 Task: Add an event with the title Lunch and Learn: Effective Email Communication Strategies, date '2024/04/25', time 8:00 AM to 10:00 AMand add a description: A coffee meeting with a client is an informal and relaxed setting where business professionals come together to discuss matters related to their professional relationship. It provides an opportunity to connect on a more personal level, build rapport, and strengthen the business partnership.Select event color  Graphite . Add location for the event as: 456 Seine River, Paris, France, logged in from the account softage.3@softage.netand send the event invitation to softage.4@softage.net and softage.2@softage.net. Set a reminder for the event Every weekday(Monday to Friday)
Action: Mouse moved to (44, 90)
Screenshot: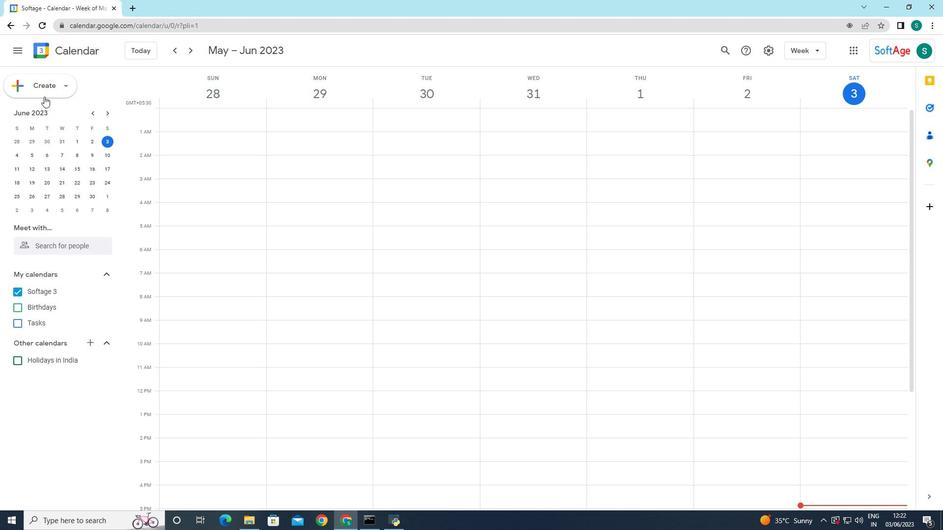 
Action: Mouse pressed left at (44, 90)
Screenshot: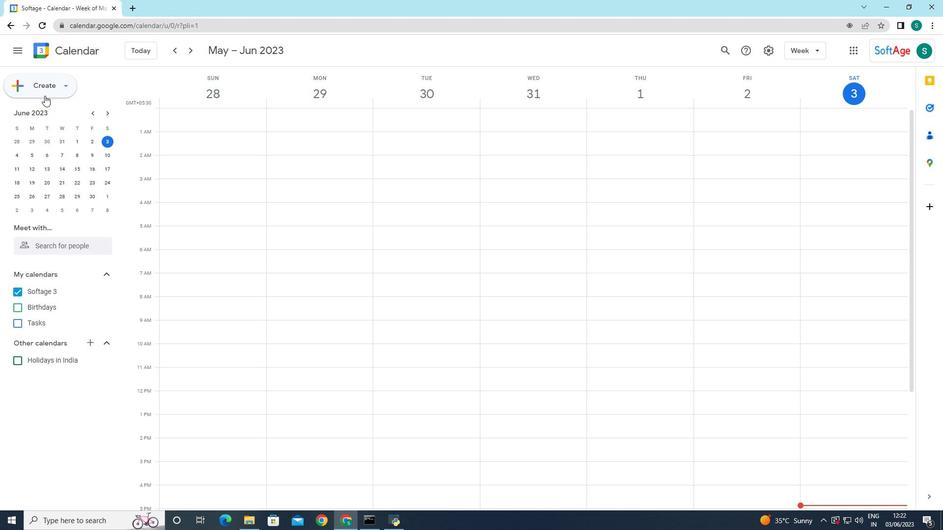 
Action: Mouse moved to (40, 113)
Screenshot: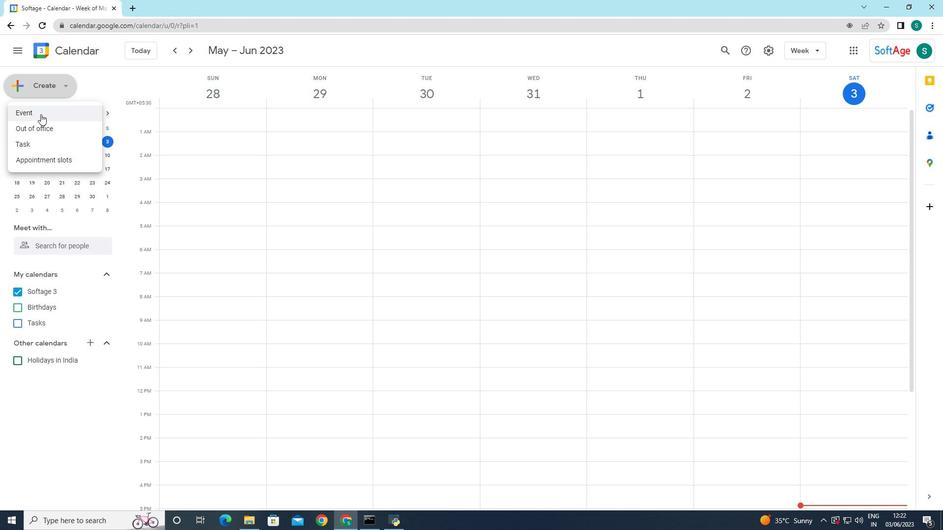 
Action: Mouse pressed left at (40, 113)
Screenshot: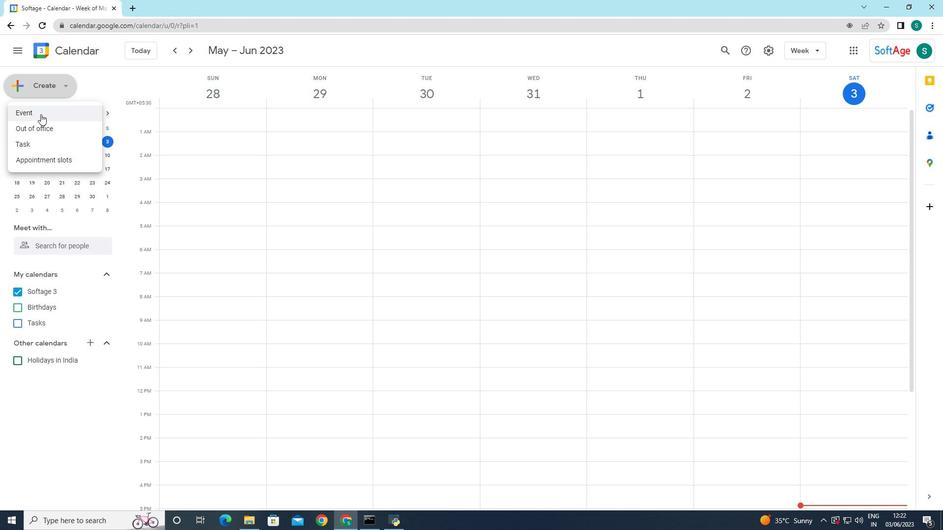 
Action: Mouse moved to (724, 476)
Screenshot: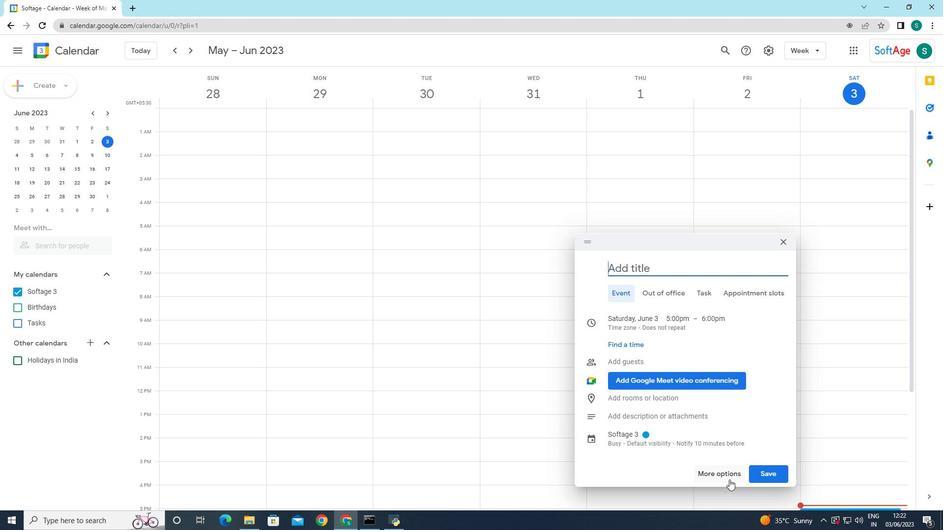 
Action: Mouse pressed left at (724, 476)
Screenshot: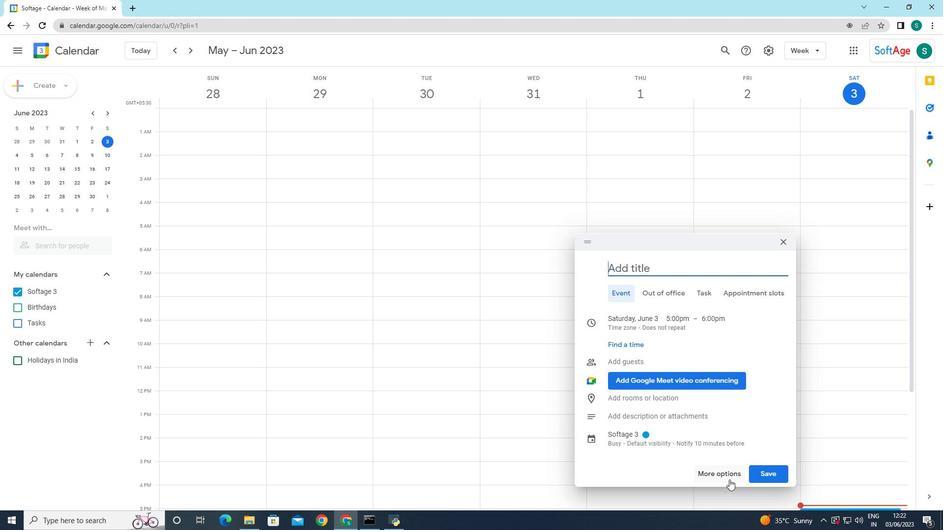 
Action: Mouse moved to (110, 48)
Screenshot: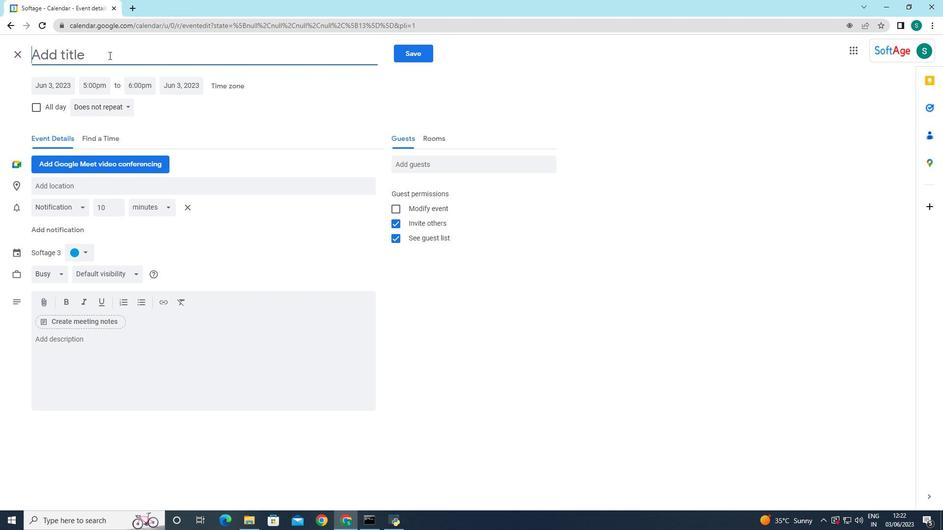 
Action: Mouse pressed left at (110, 48)
Screenshot: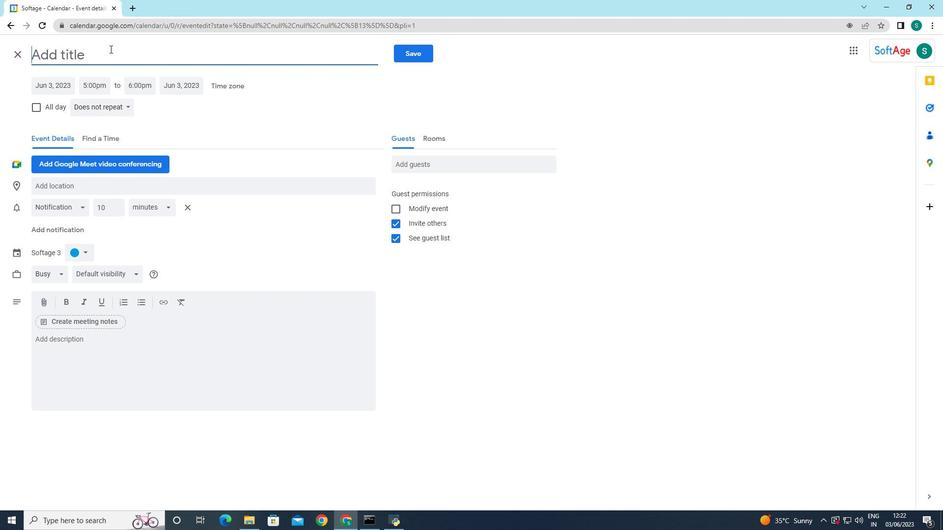 
Action: Key pressed <Key.caps_lock>L<Key.caps_lock>unch<Key.space>and<Key.space>le<Key.backspace><Key.backspace><Key.caps_lock>L<Key.caps_lock>earn<Key.shift_r>:<Key.space><Key.caps_lock>E<Key.caps_lock>ffective<Key.space><Key.caps_lock>E<Key.caps_lock>mail<Key.space><Key.caps_lock>C<Key.caps_lock>ommunication<Key.space>s<Key.backspace><Key.caps_lock>S<Key.caps_lock>trategies
Screenshot: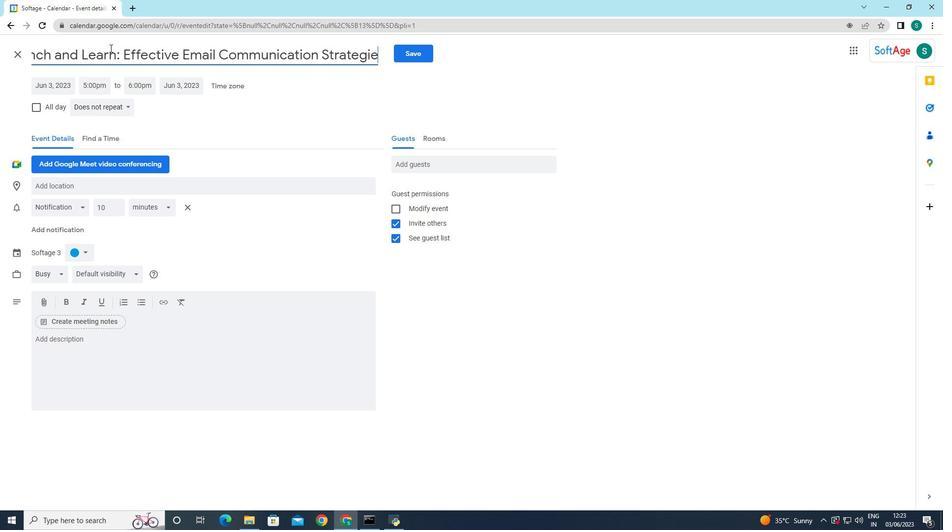 
Action: Mouse moved to (280, 115)
Screenshot: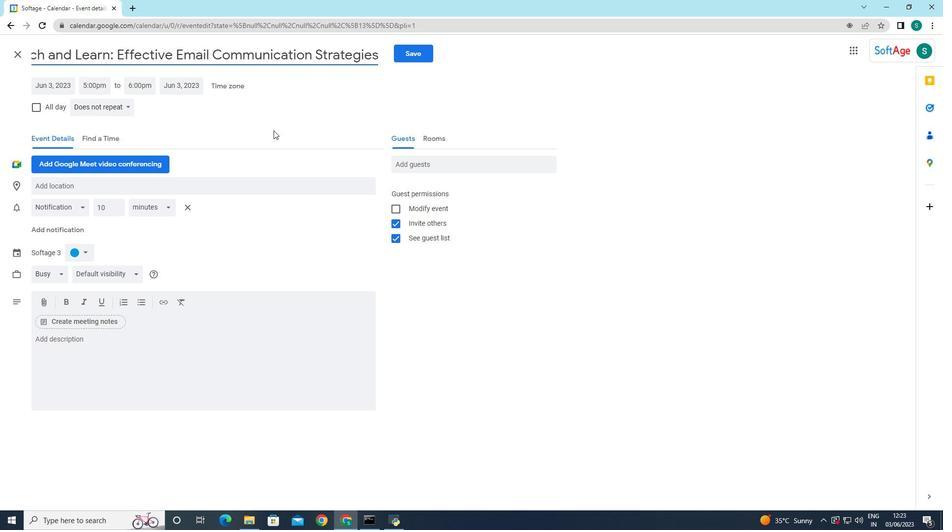 
Action: Mouse pressed left at (280, 115)
Screenshot: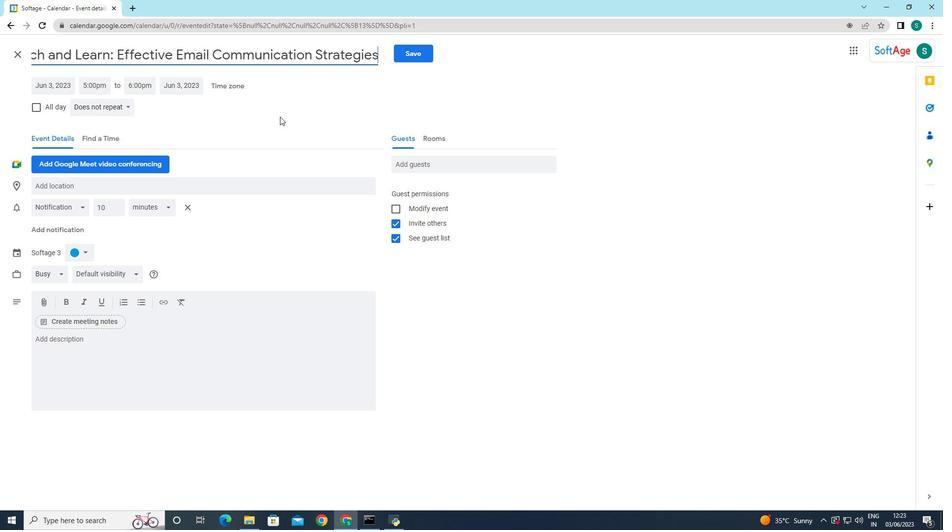
Action: Mouse moved to (48, 86)
Screenshot: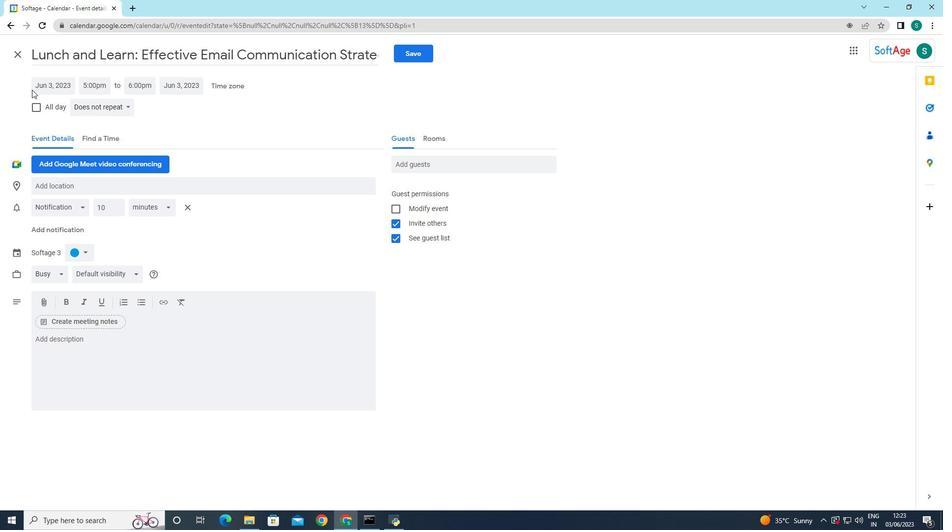 
Action: Mouse pressed left at (48, 86)
Screenshot: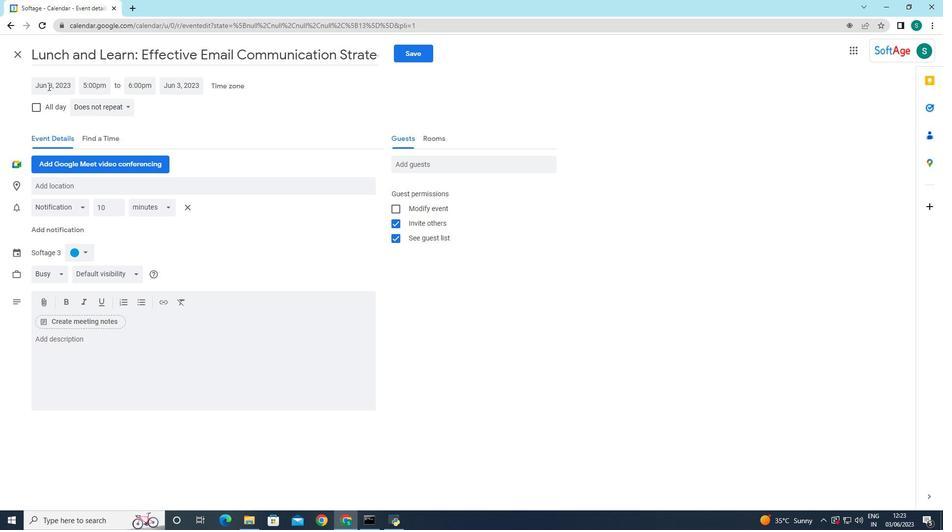 
Action: Mouse moved to (157, 106)
Screenshot: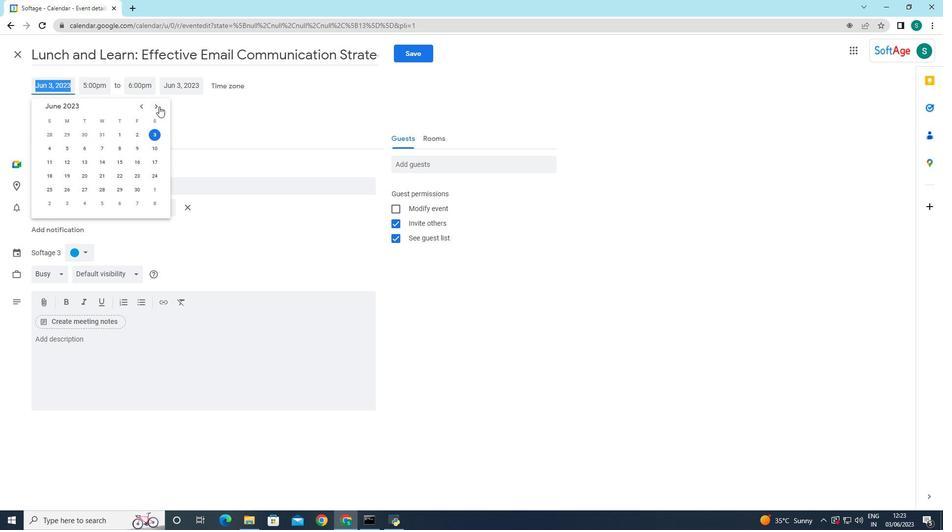 
Action: Mouse pressed left at (157, 106)
Screenshot: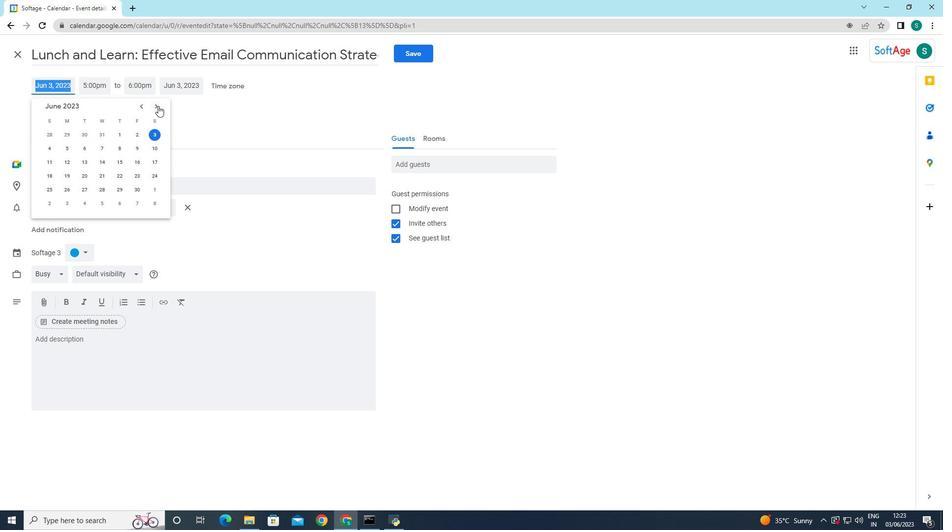 
Action: Mouse pressed left at (157, 106)
Screenshot: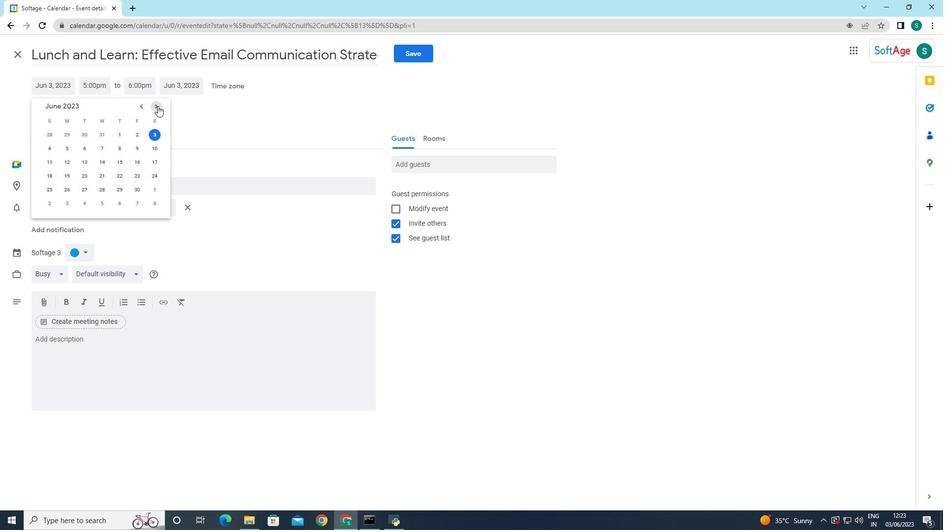 
Action: Mouse pressed left at (157, 106)
Screenshot: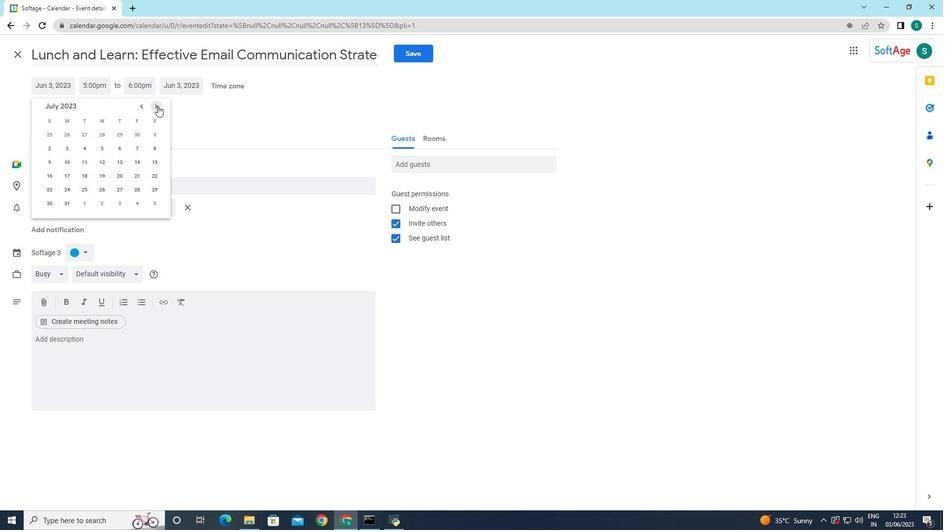 
Action: Mouse pressed left at (157, 106)
Screenshot: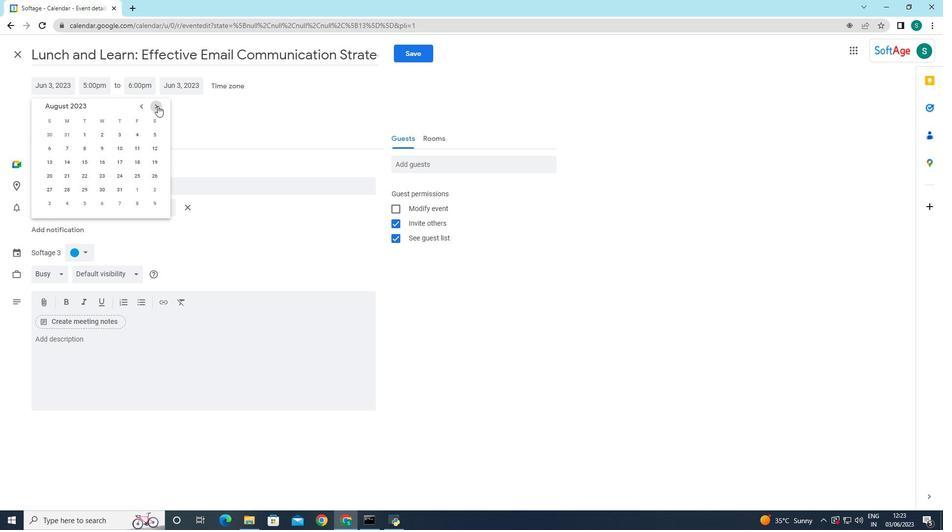 
Action: Mouse pressed left at (157, 106)
Screenshot: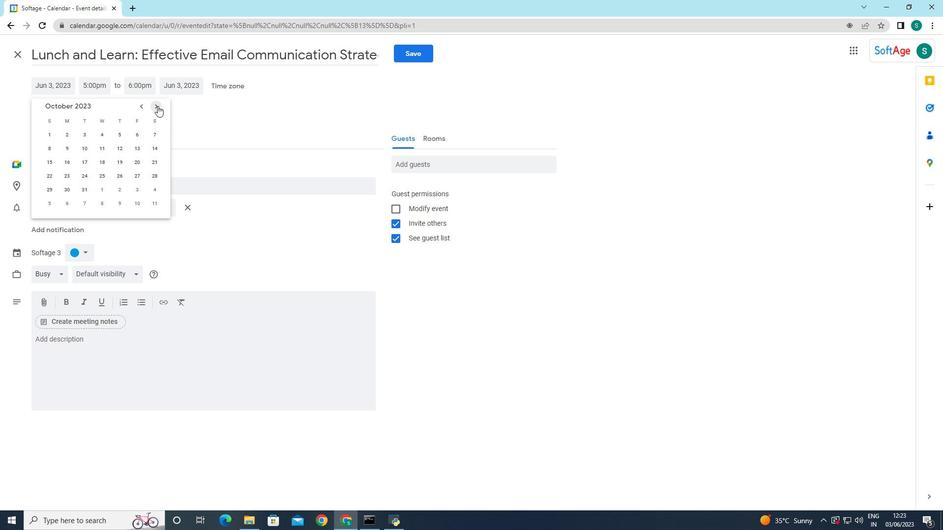 
Action: Mouse pressed left at (157, 106)
Screenshot: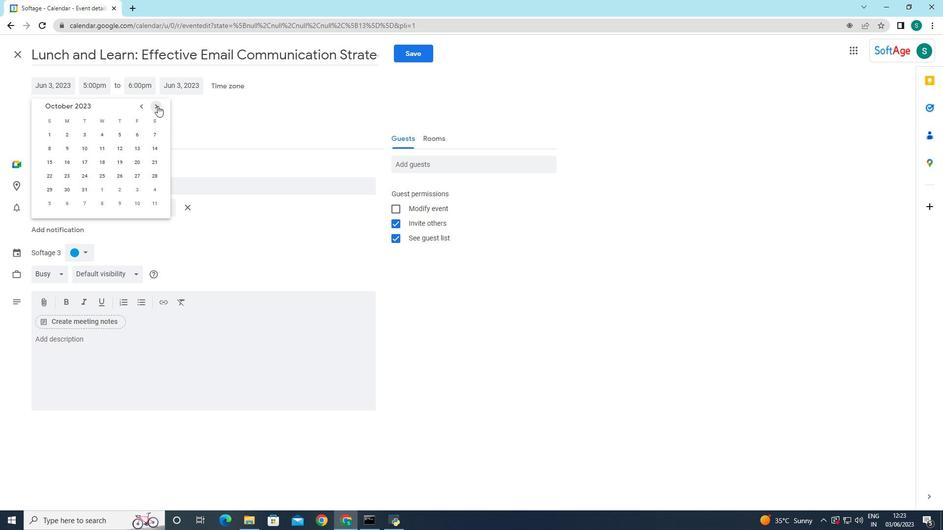 
Action: Mouse pressed left at (157, 106)
Screenshot: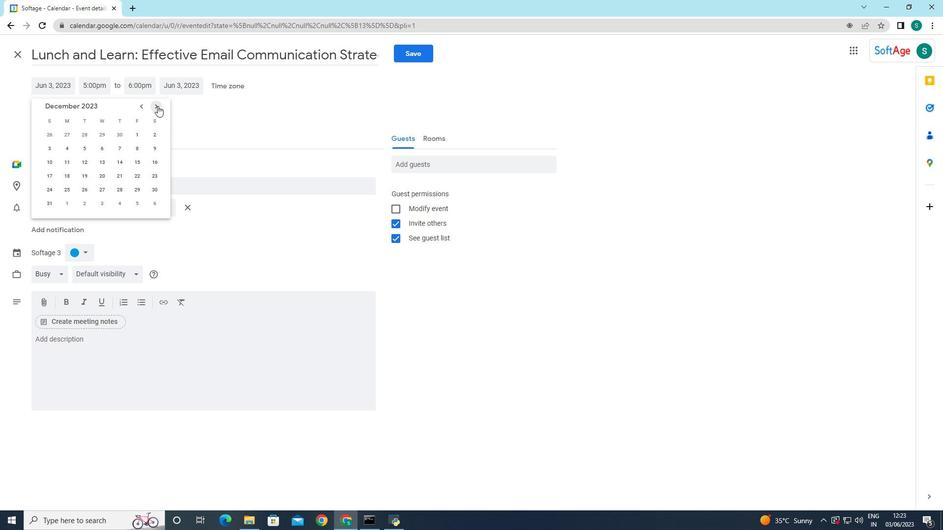 
Action: Mouse pressed left at (157, 106)
Screenshot: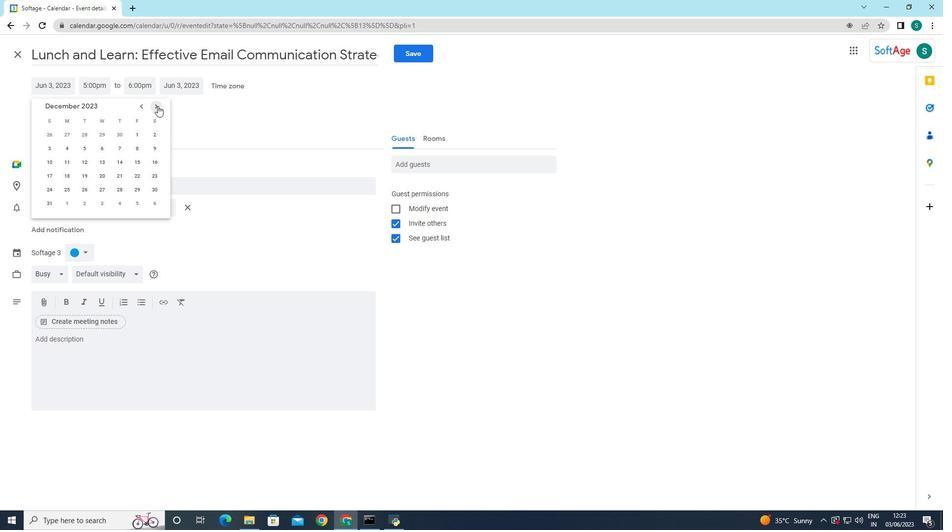 
Action: Mouse pressed left at (157, 106)
Screenshot: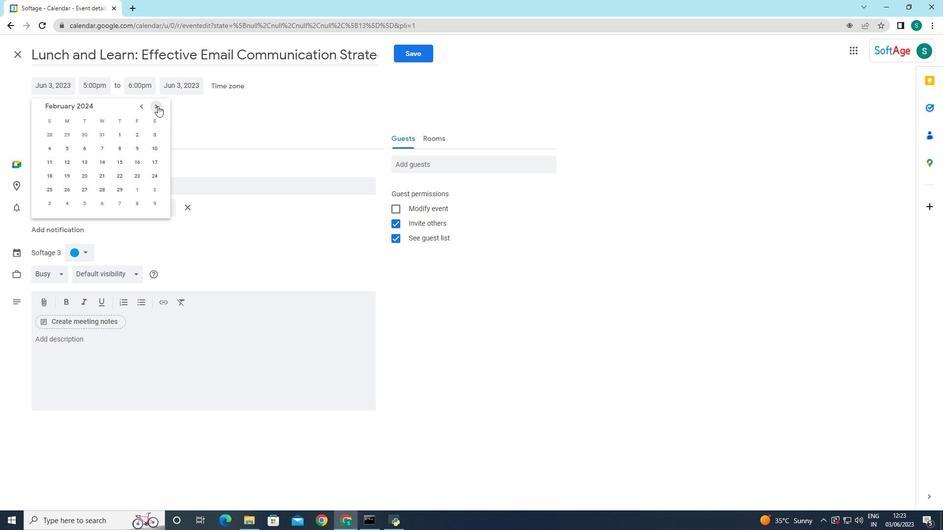 
Action: Mouse pressed left at (157, 106)
Screenshot: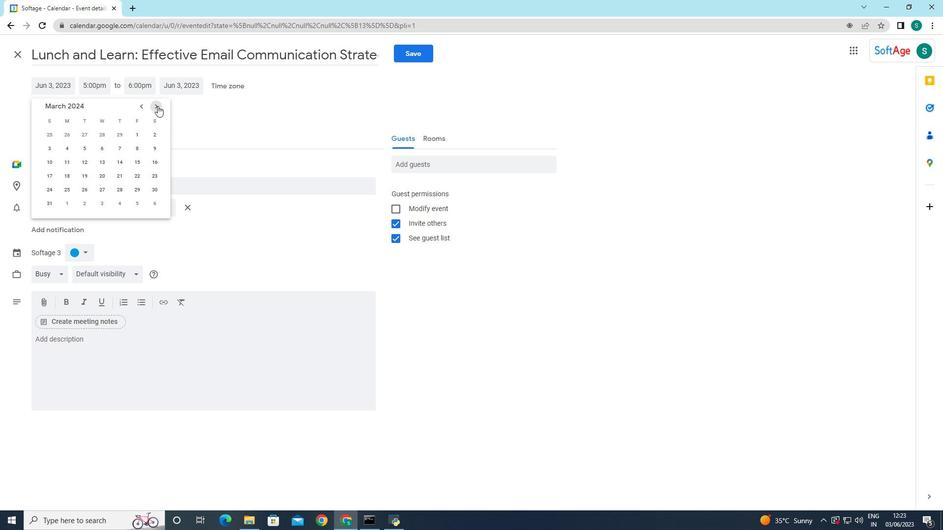 
Action: Mouse moved to (122, 175)
Screenshot: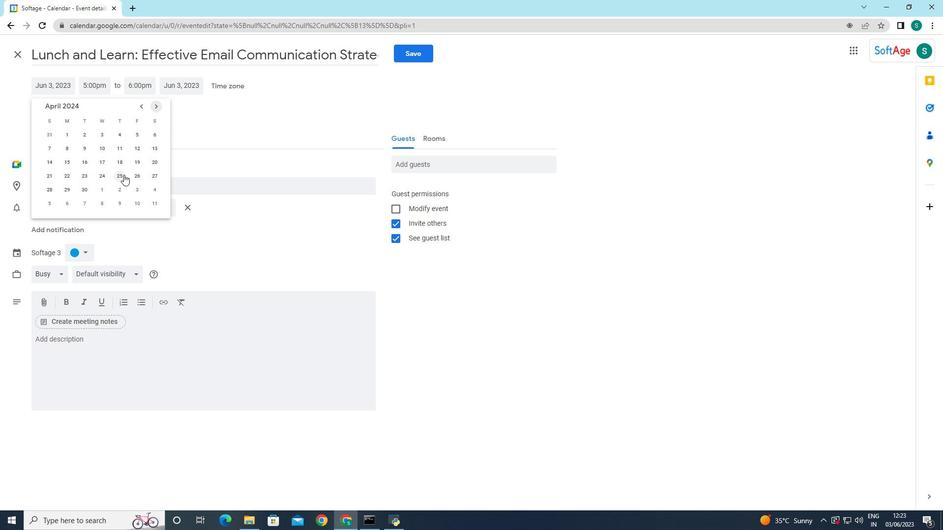 
Action: Mouse pressed left at (122, 175)
Screenshot: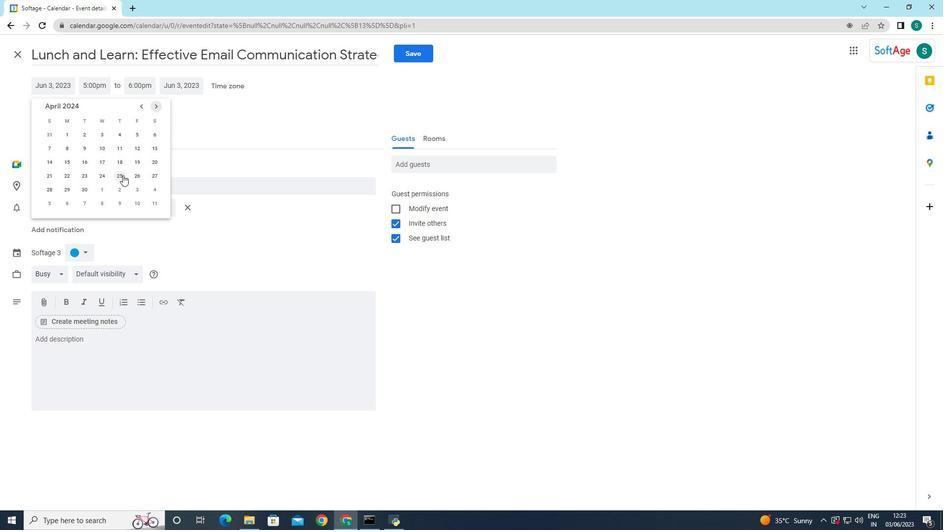 
Action: Mouse moved to (97, 84)
Screenshot: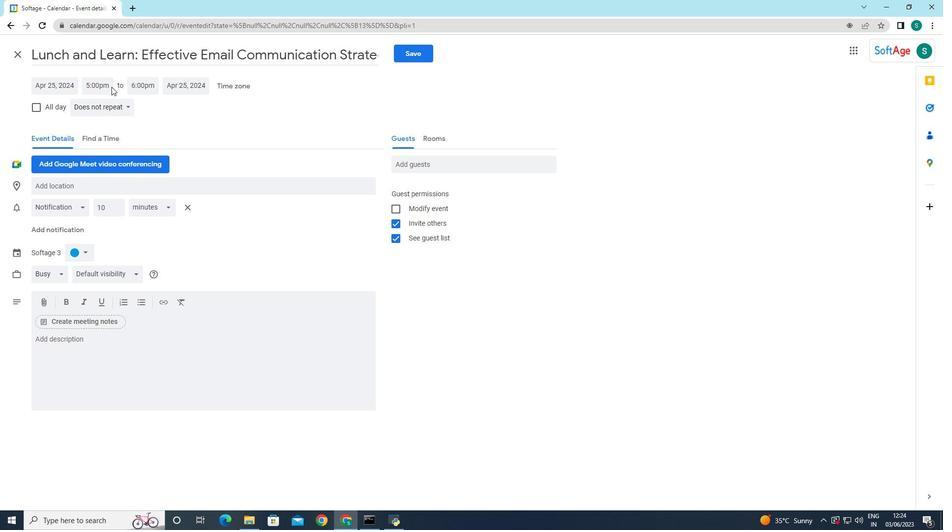 
Action: Mouse pressed left at (97, 84)
Screenshot: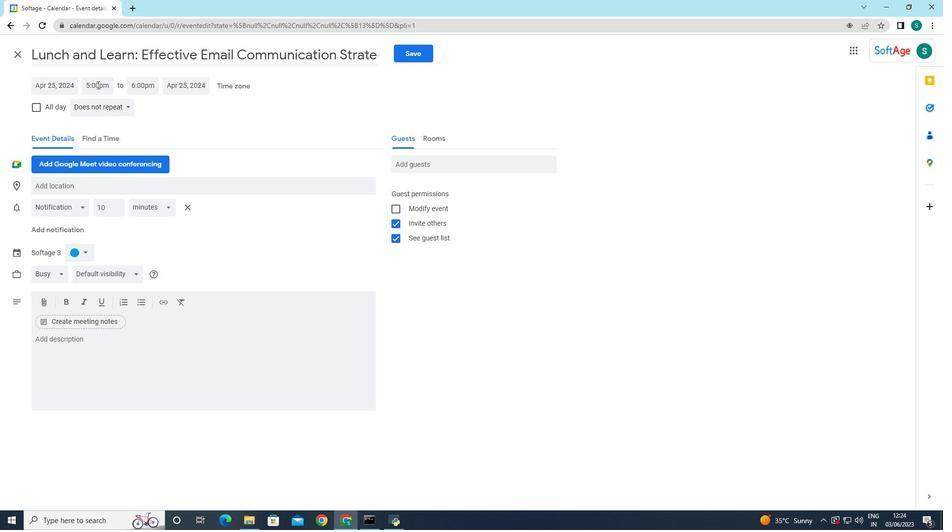 
Action: Mouse moved to (117, 139)
Screenshot: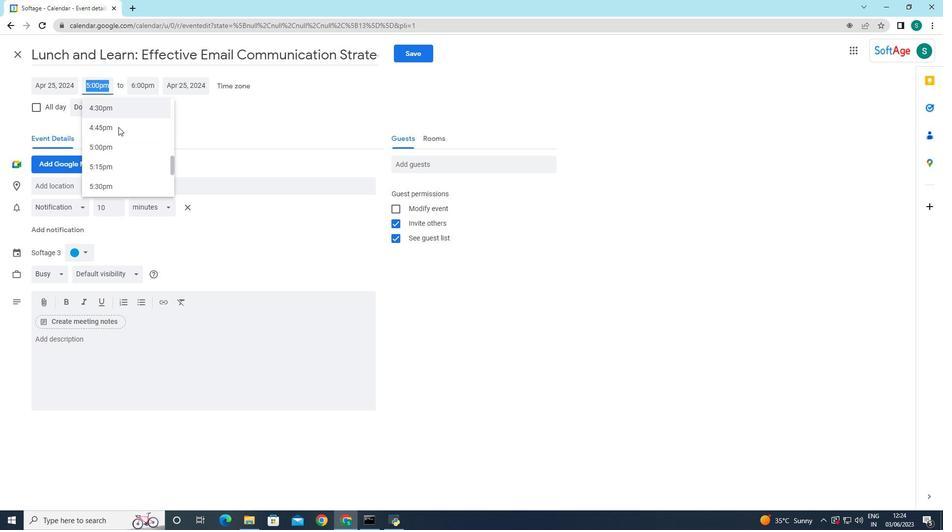 
Action: Mouse scrolled (117, 140) with delta (0, 0)
Screenshot: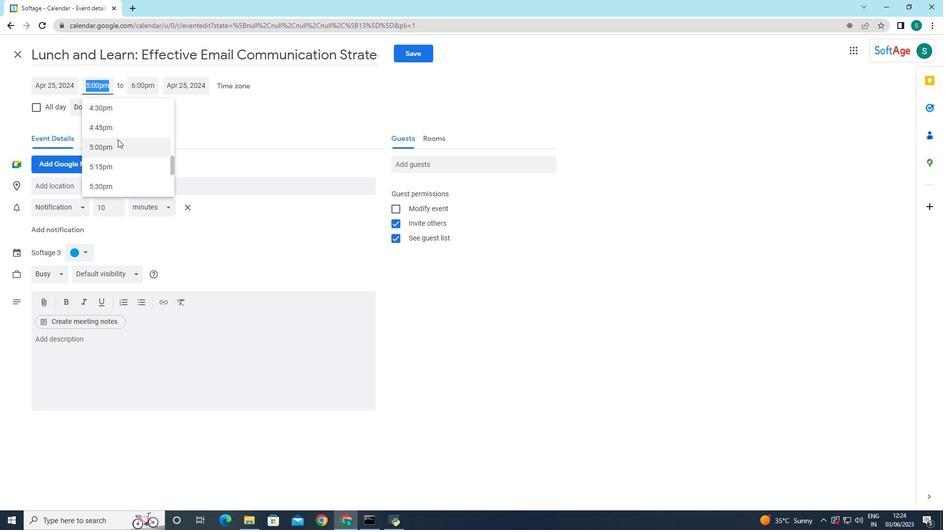
Action: Mouse scrolled (117, 140) with delta (0, 0)
Screenshot: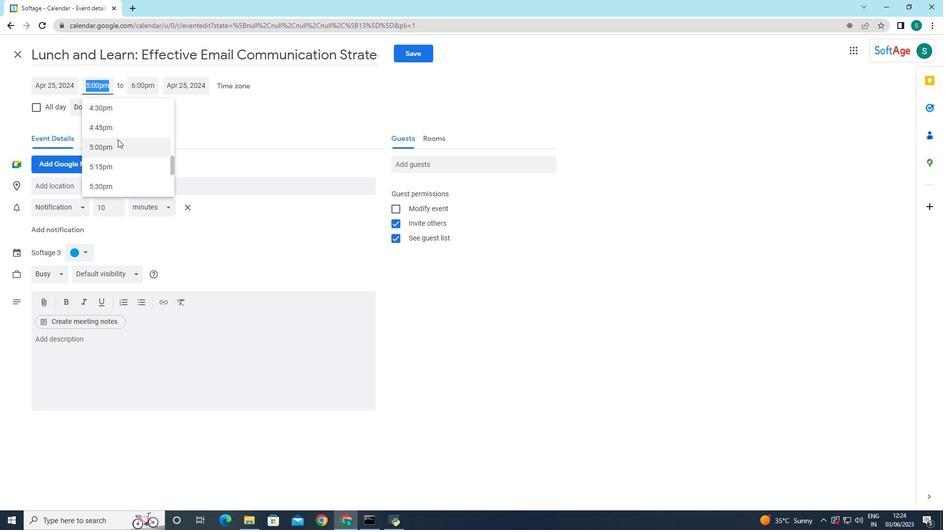 
Action: Mouse scrolled (117, 140) with delta (0, 0)
Screenshot: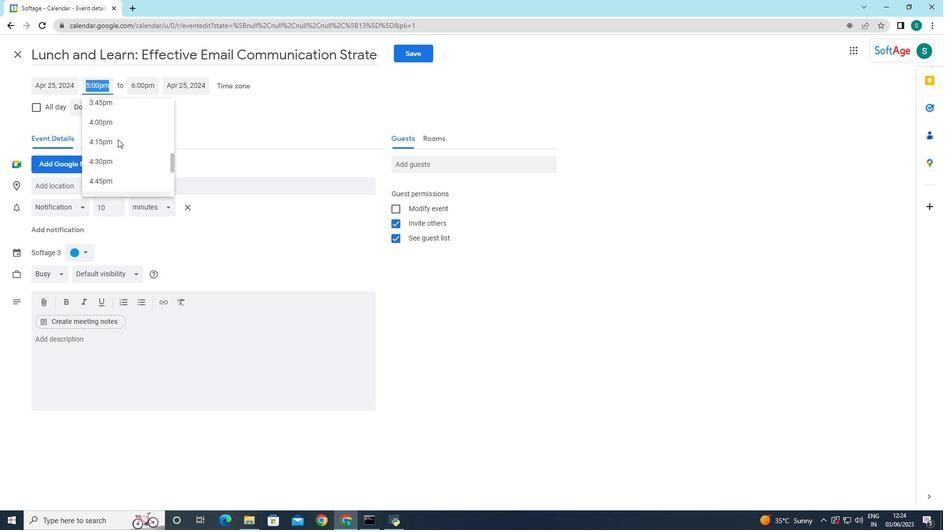 
Action: Mouse scrolled (117, 140) with delta (0, 0)
Screenshot: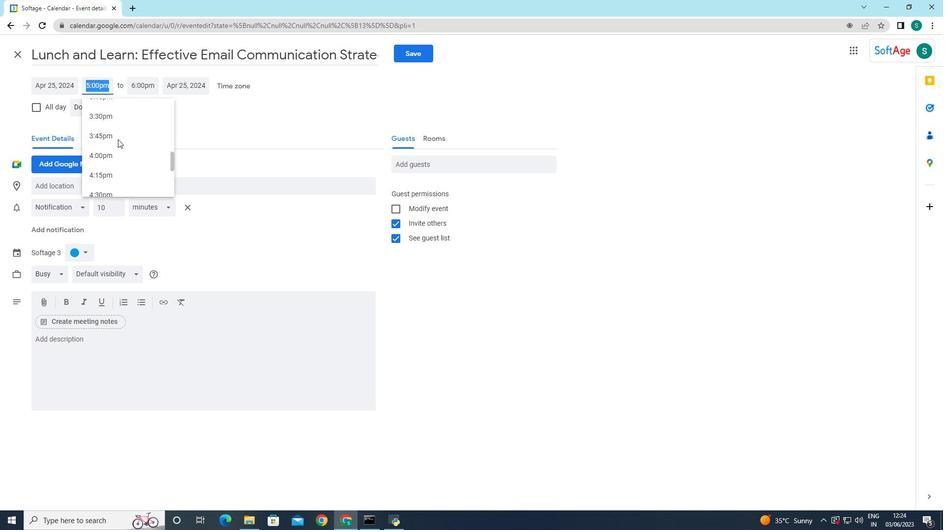 
Action: Mouse scrolled (117, 140) with delta (0, 0)
Screenshot: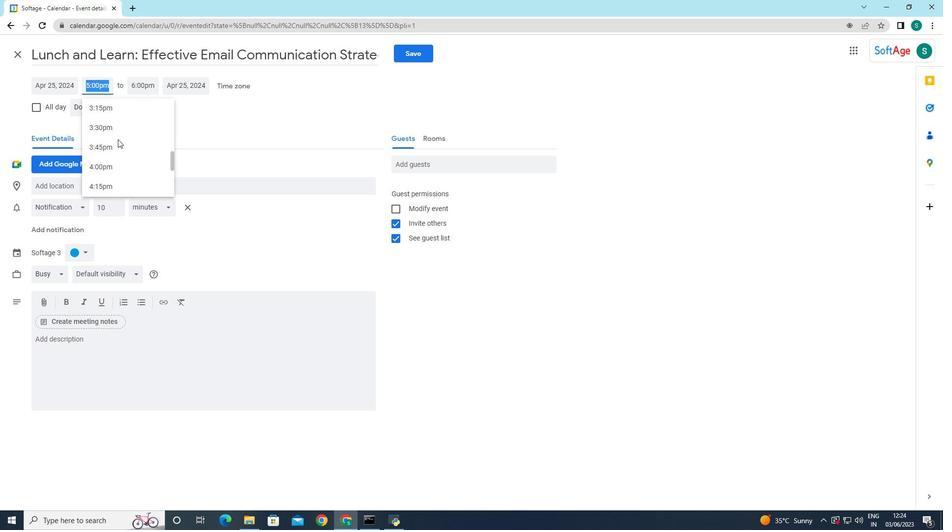 
Action: Mouse scrolled (117, 140) with delta (0, 0)
Screenshot: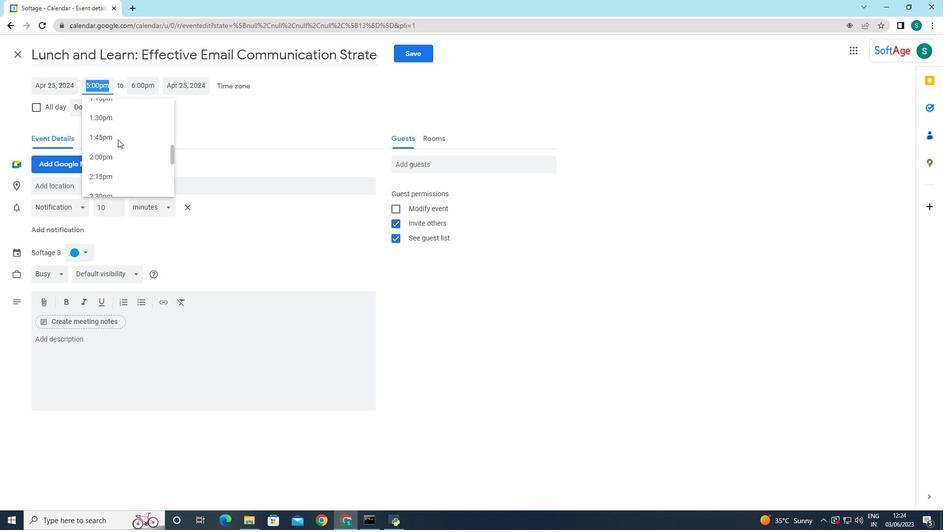 
Action: Mouse scrolled (117, 140) with delta (0, 0)
Screenshot: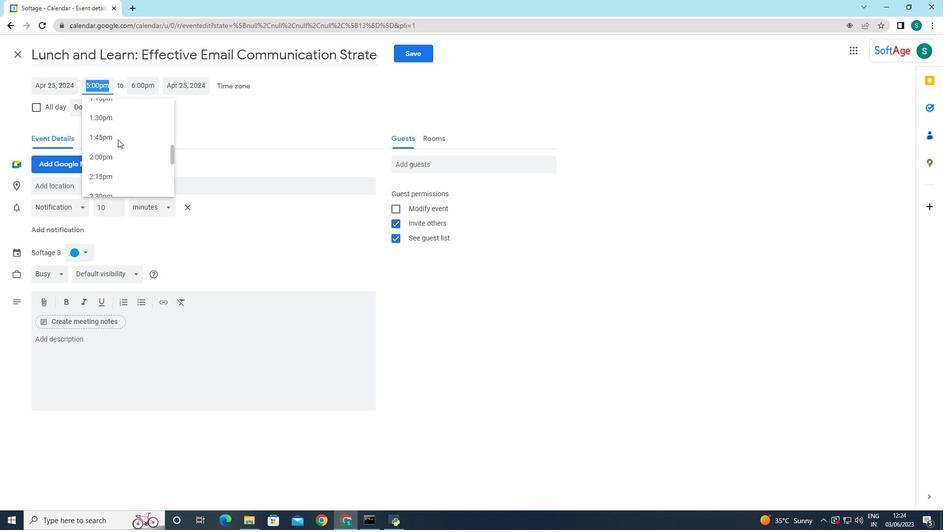 
Action: Mouse moved to (113, 145)
Screenshot: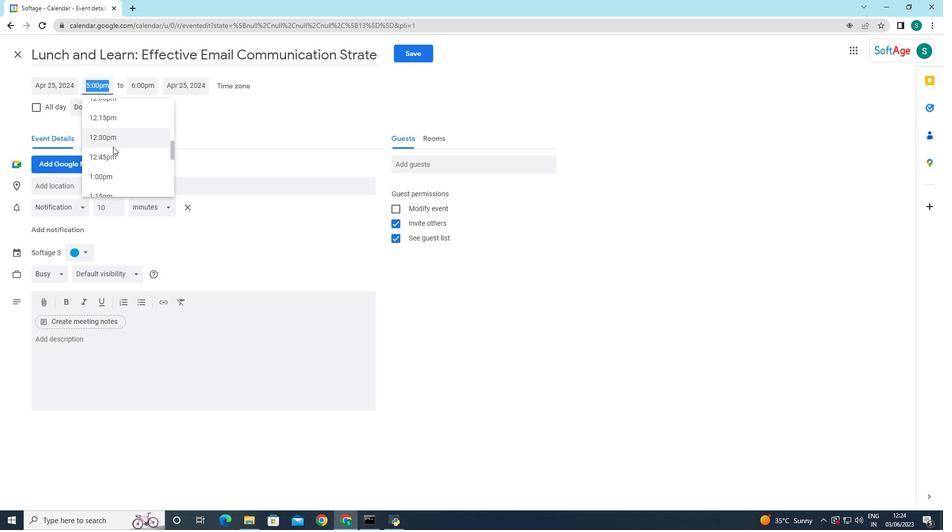 
Action: Mouse scrolled (113, 145) with delta (0, 0)
Screenshot: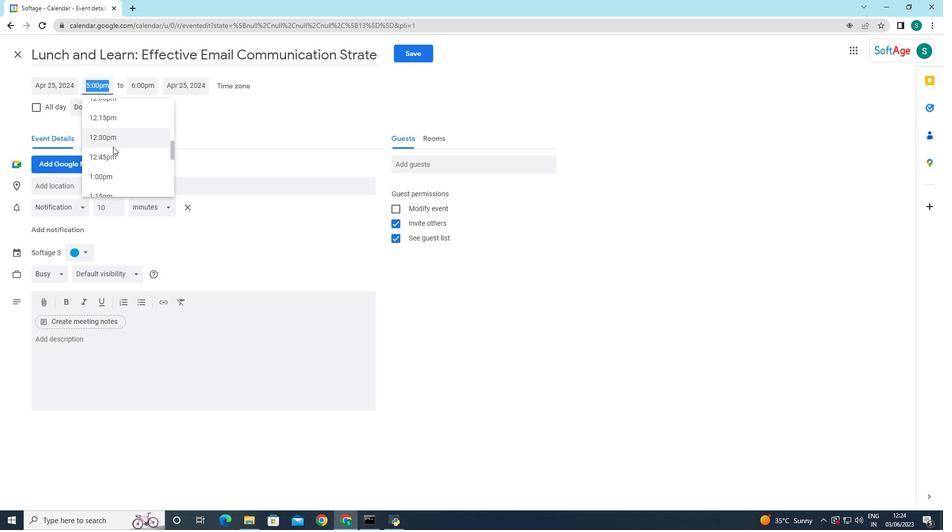 
Action: Mouse scrolled (113, 145) with delta (0, 0)
Screenshot: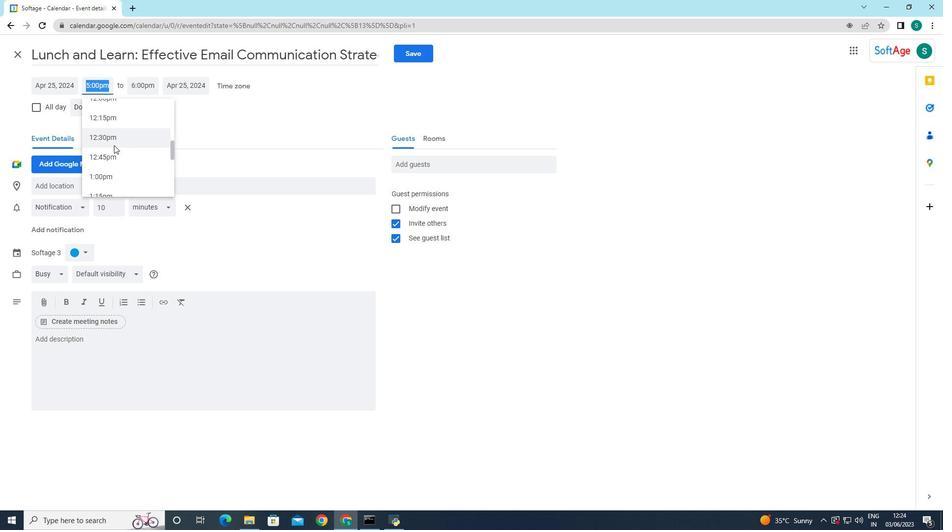 
Action: Mouse moved to (117, 153)
Screenshot: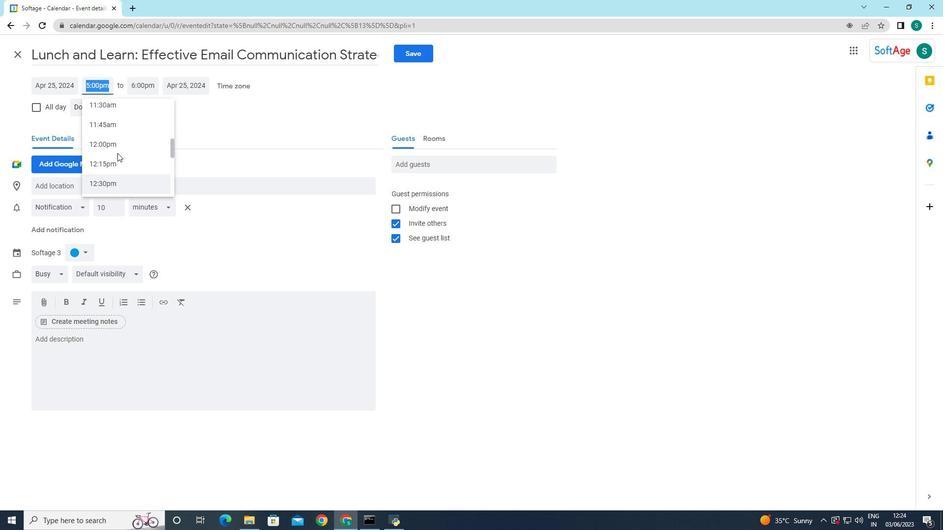 
Action: Mouse scrolled (117, 154) with delta (0, 0)
Screenshot: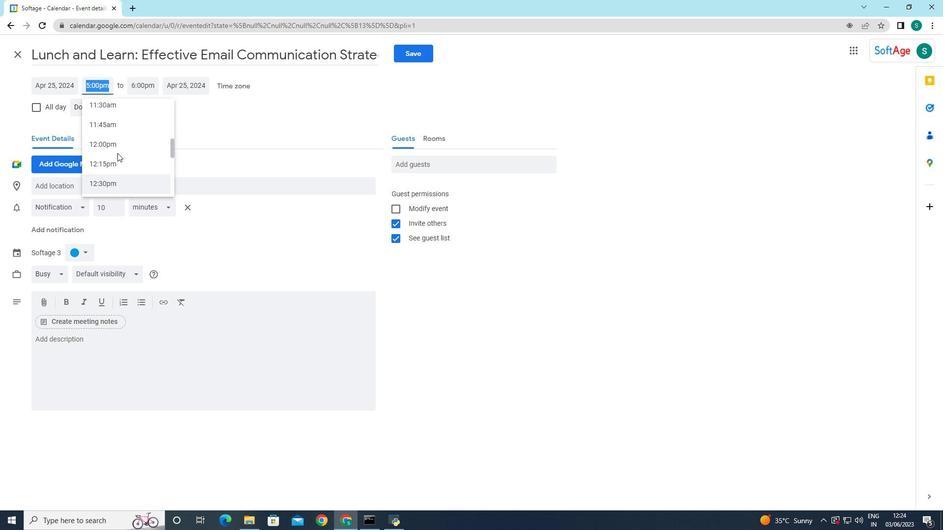 
Action: Mouse scrolled (117, 154) with delta (0, 0)
Screenshot: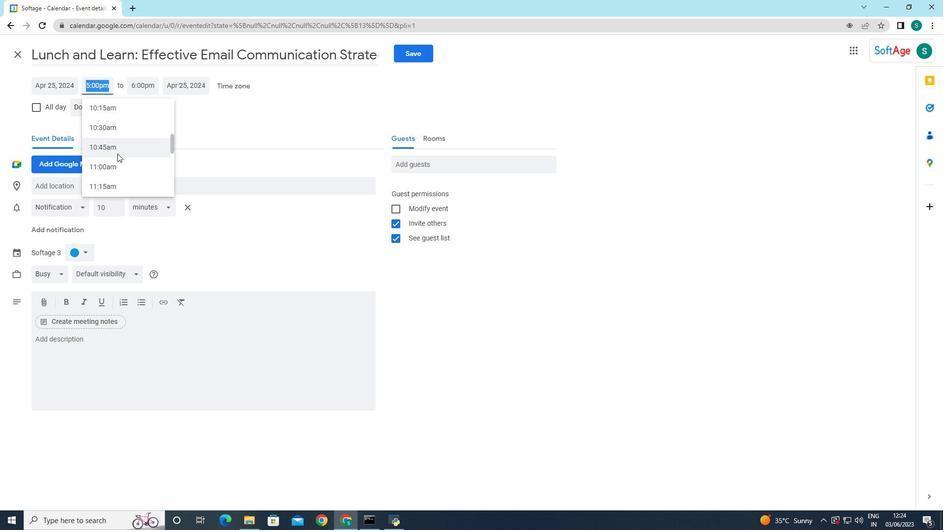 
Action: Mouse scrolled (117, 154) with delta (0, 0)
Screenshot: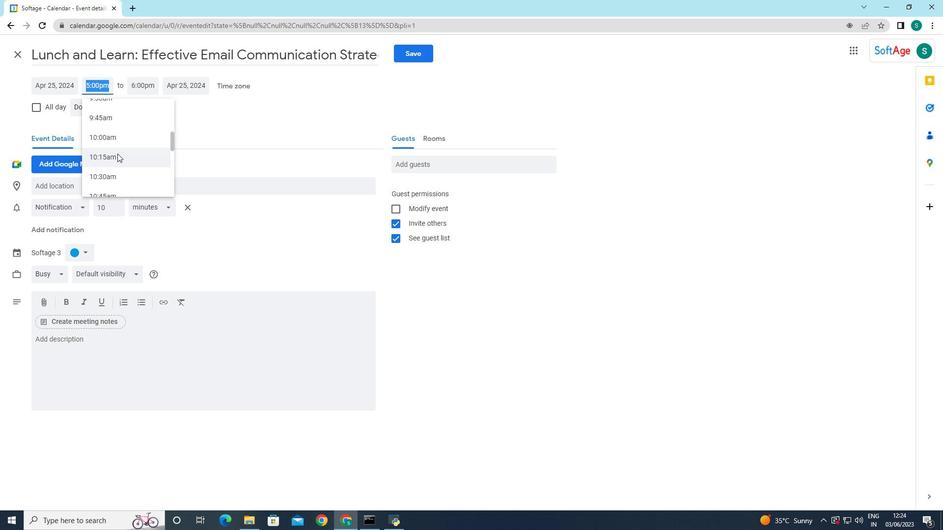 
Action: Mouse scrolled (117, 154) with delta (0, 0)
Screenshot: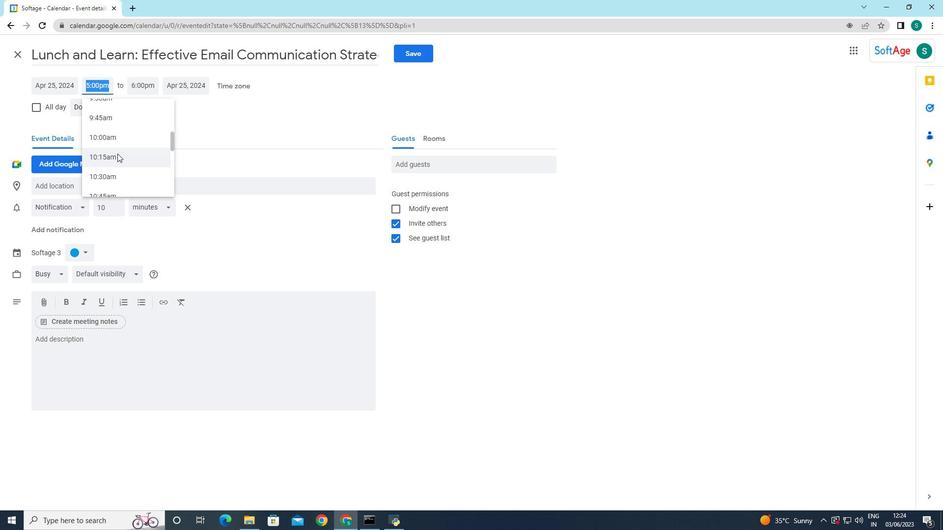 
Action: Mouse moved to (111, 143)
Screenshot: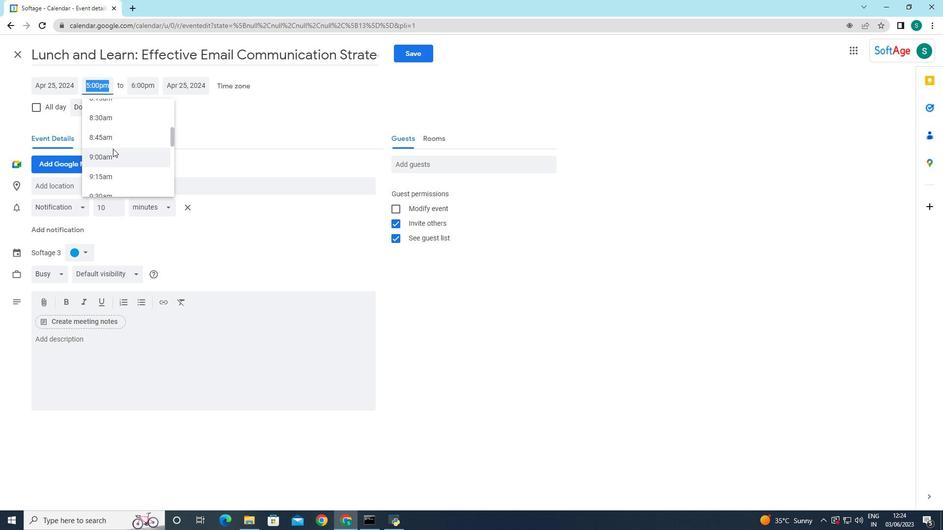 
Action: Mouse scrolled (111, 144) with delta (0, 0)
Screenshot: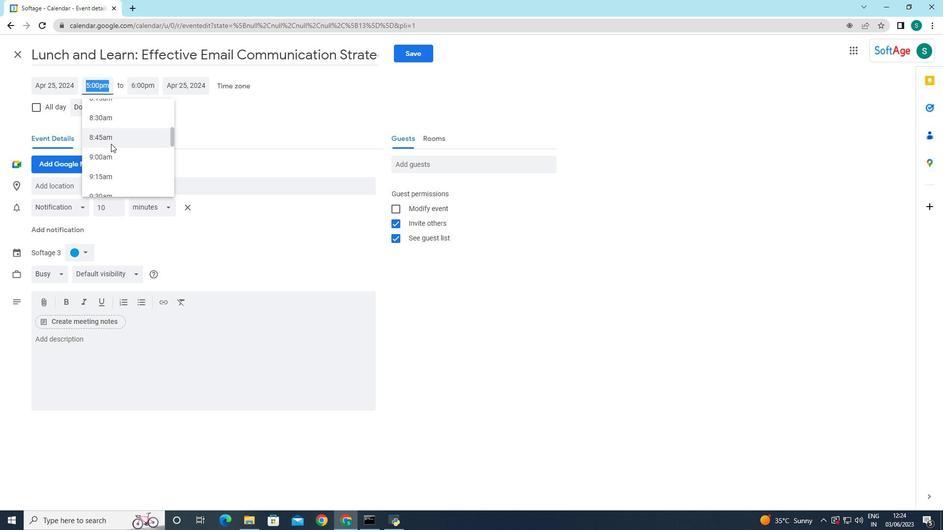 
Action: Mouse moved to (104, 133)
Screenshot: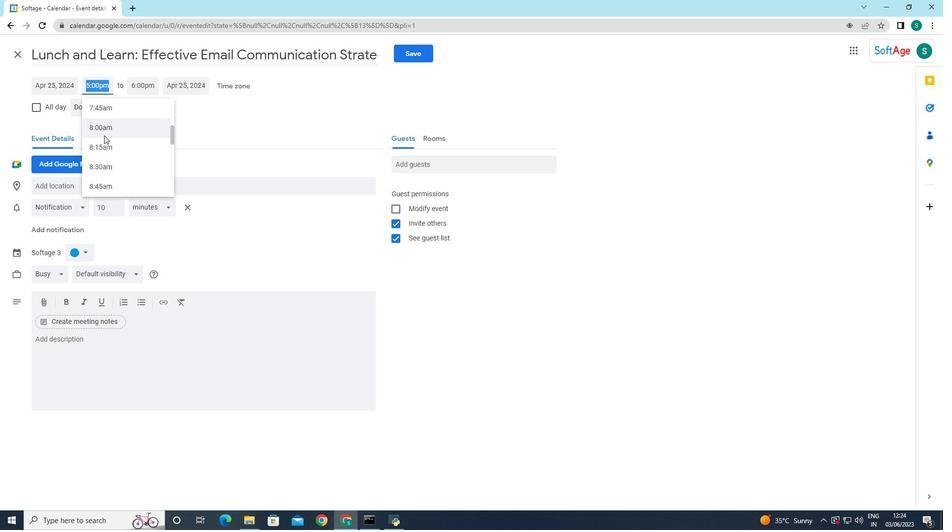 
Action: Mouse pressed left at (104, 133)
Screenshot: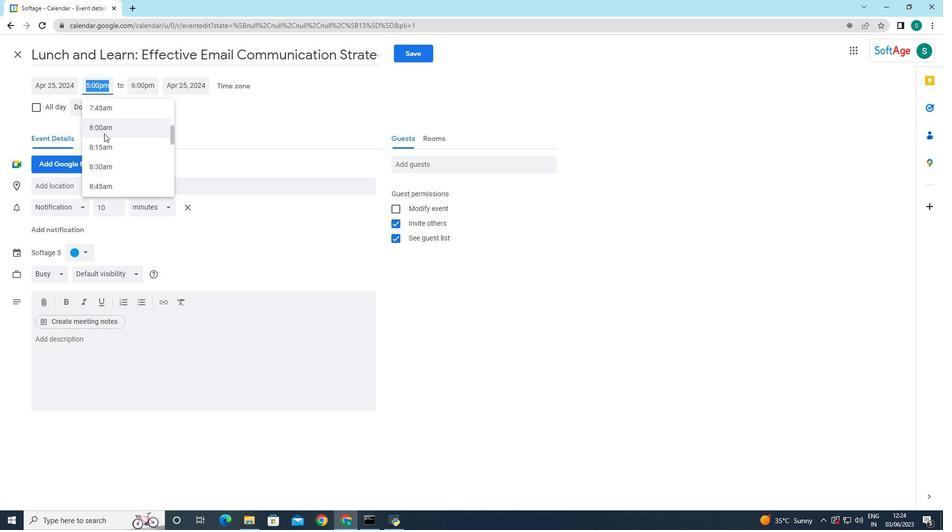 
Action: Mouse moved to (147, 83)
Screenshot: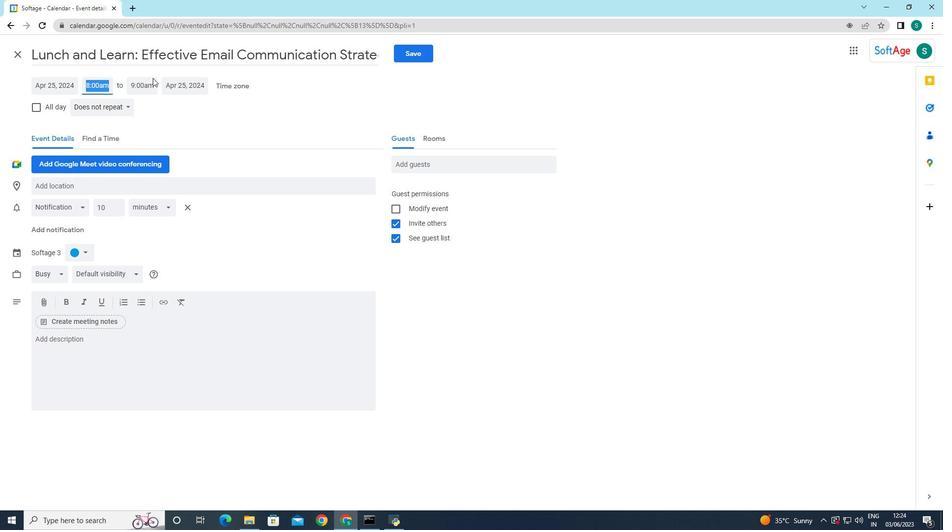 
Action: Mouse pressed left at (147, 83)
Screenshot: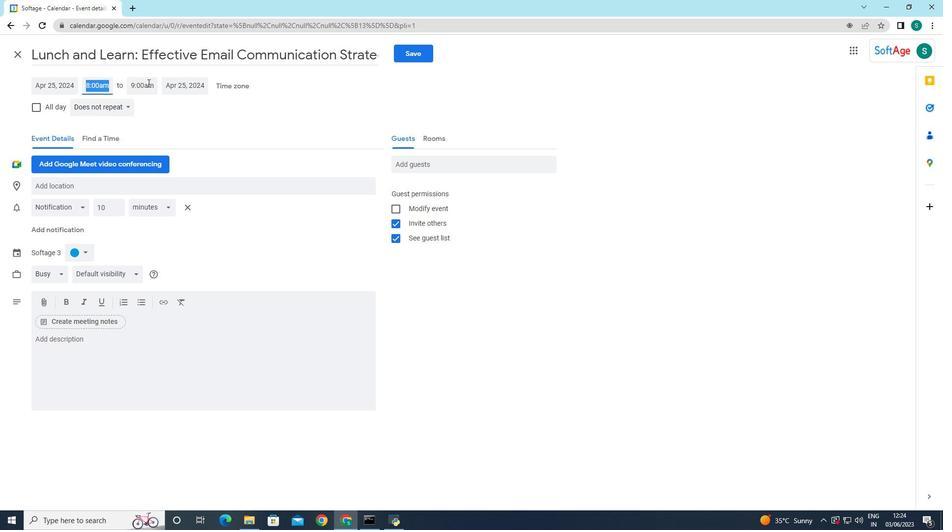 
Action: Mouse pressed left at (147, 83)
Screenshot: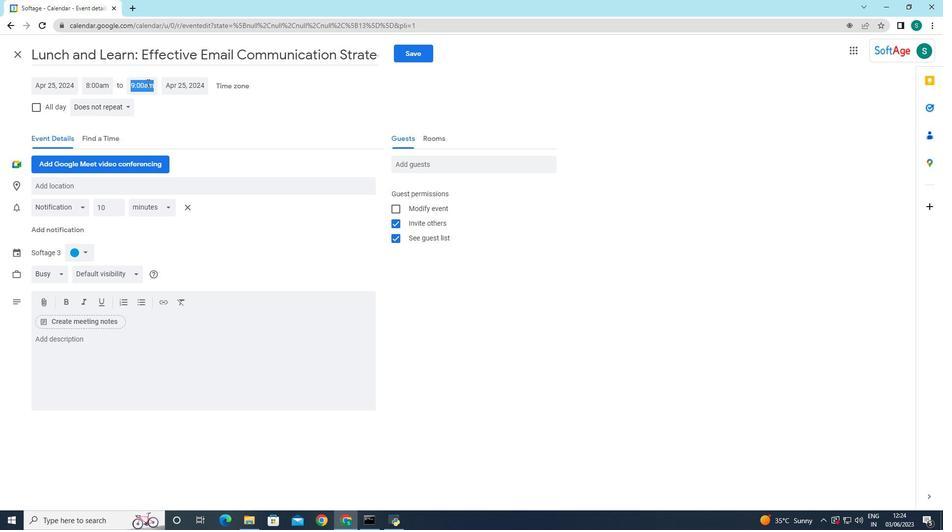 
Action: Mouse moved to (165, 184)
Screenshot: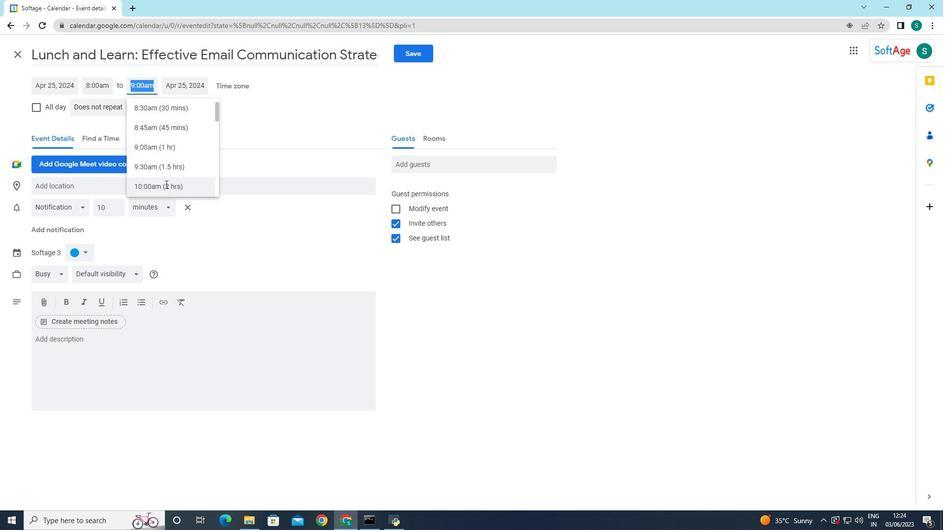 
Action: Mouse pressed left at (165, 184)
Screenshot: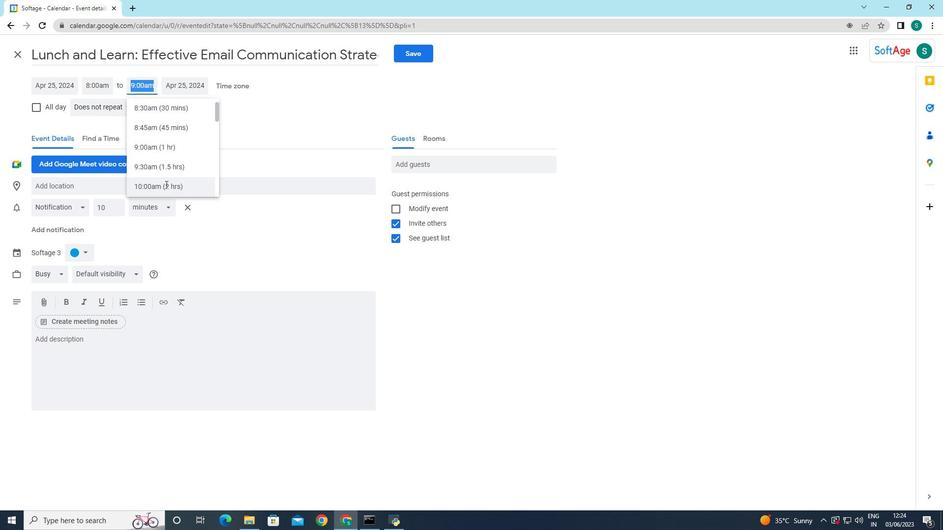 
Action: Mouse moved to (200, 124)
Screenshot: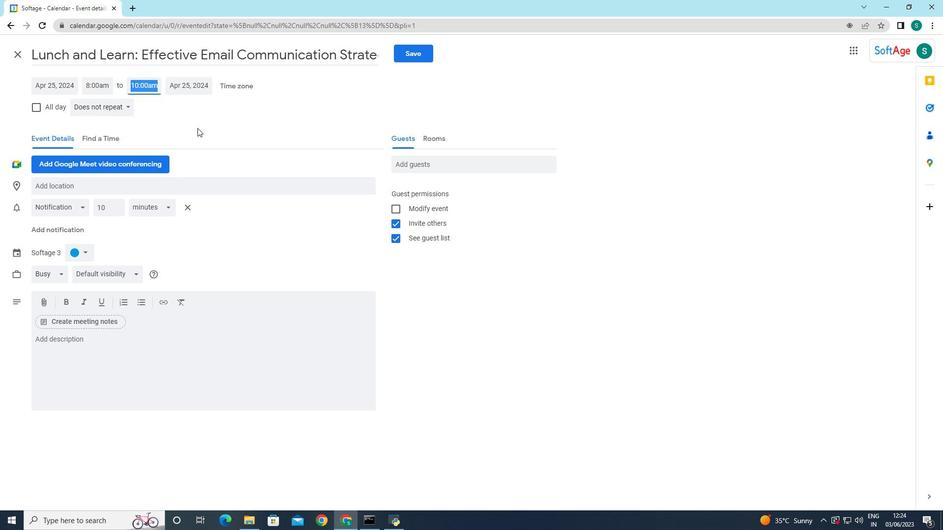 
Action: Mouse pressed left at (200, 124)
Screenshot: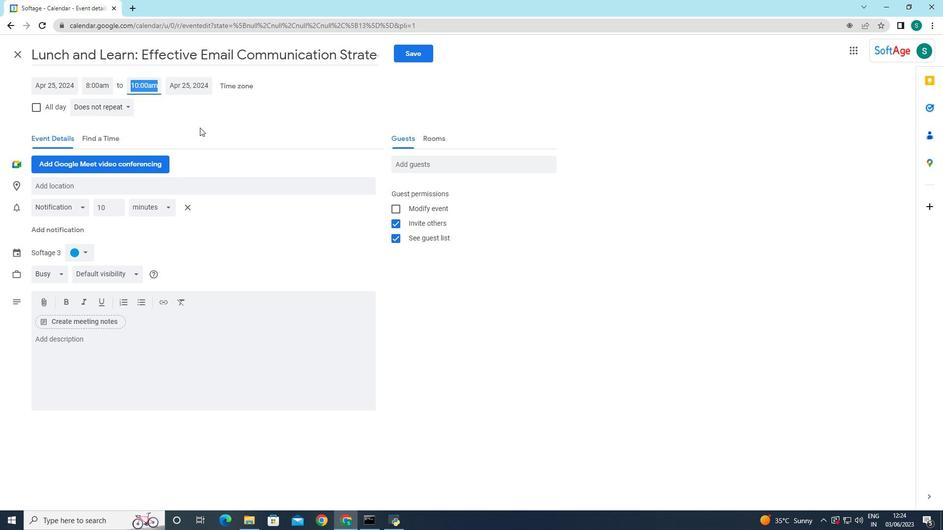 
Action: Mouse moved to (66, 341)
Screenshot: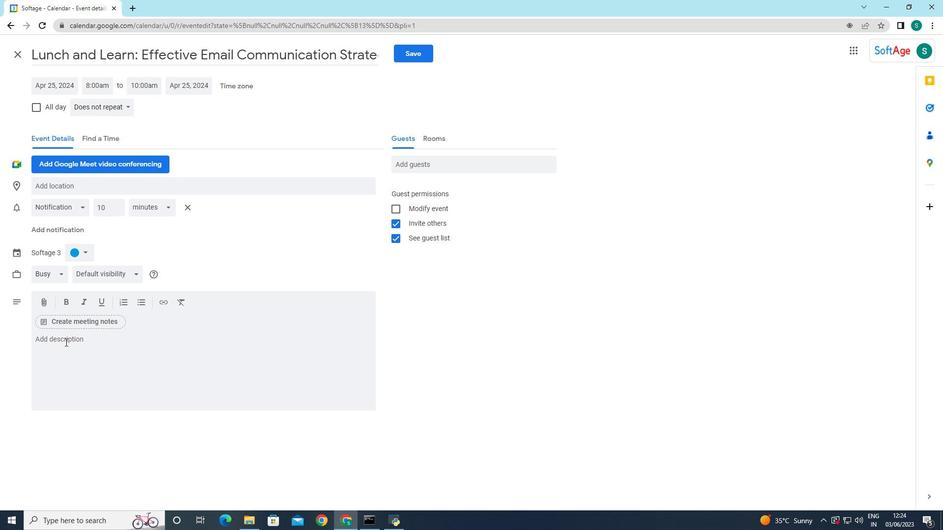 
Action: Mouse pressed left at (66, 341)
Screenshot: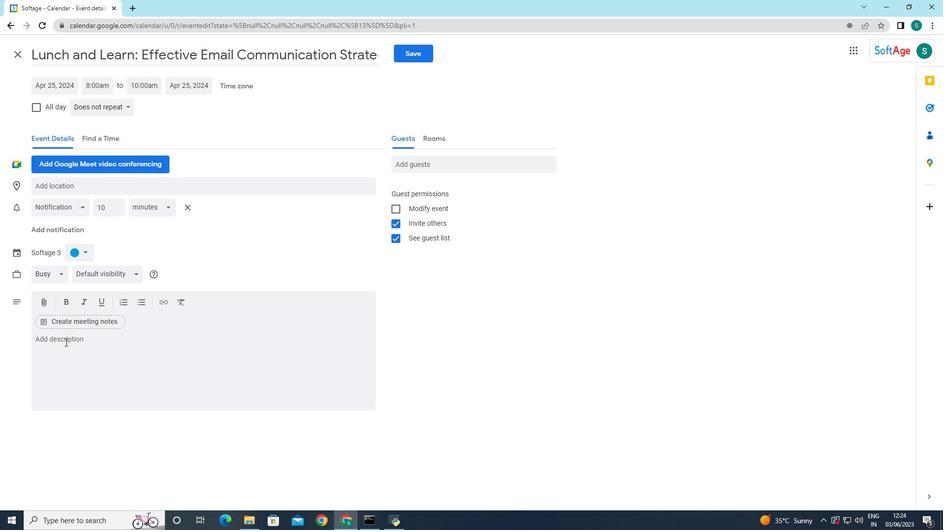 
Action: Mouse moved to (70, 333)
Screenshot: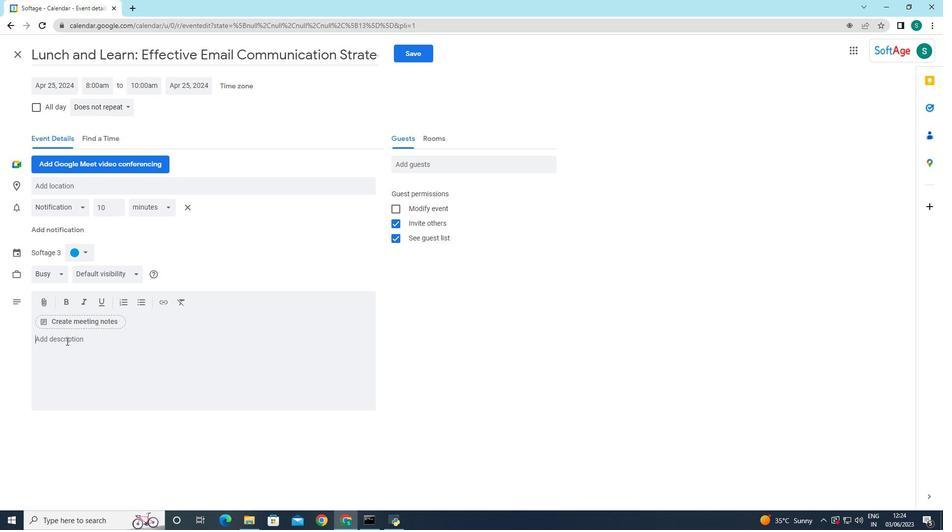 
Action: Key pressed <Key.caps_lock>A<Key.caps_lock><Key.space>coffee<Key.space>meeting<Key.space>witha<Key.backspace><Key.space>a<Key.space>client<Key.space>is<Key.space>an<Key.space>informal<Key.space>and<Key.space>relaxed<Key.space>setting<Key.space>where<Key.space>bussiness<Key.space>professional
Screenshot: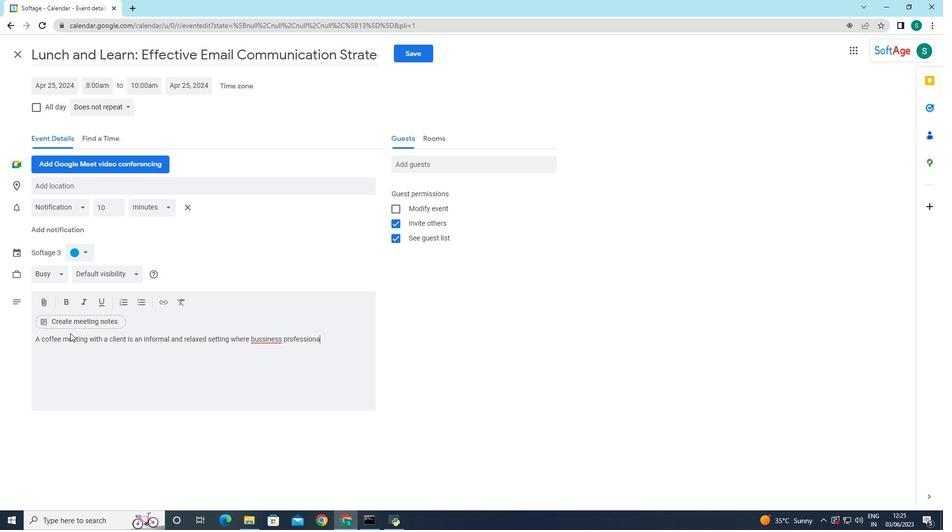 
Action: Mouse moved to (263, 337)
Screenshot: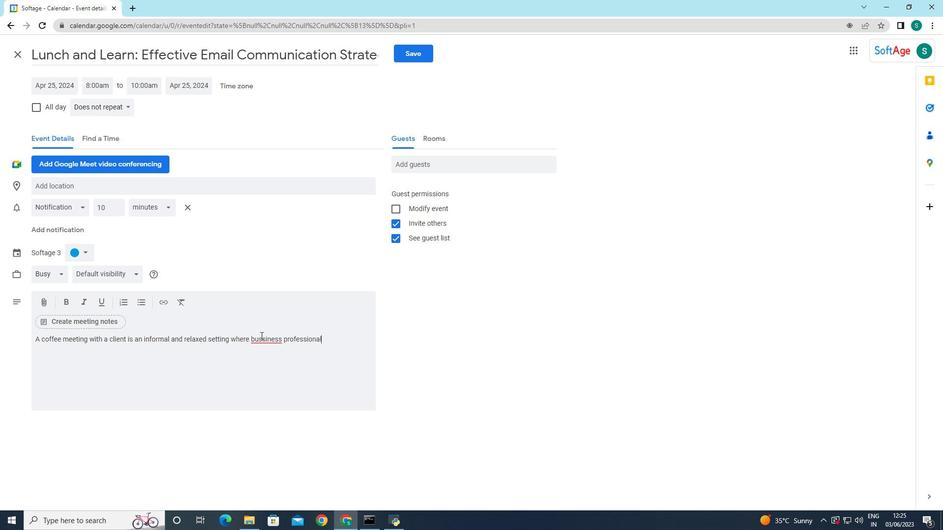
Action: Mouse pressed left at (263, 337)
Screenshot: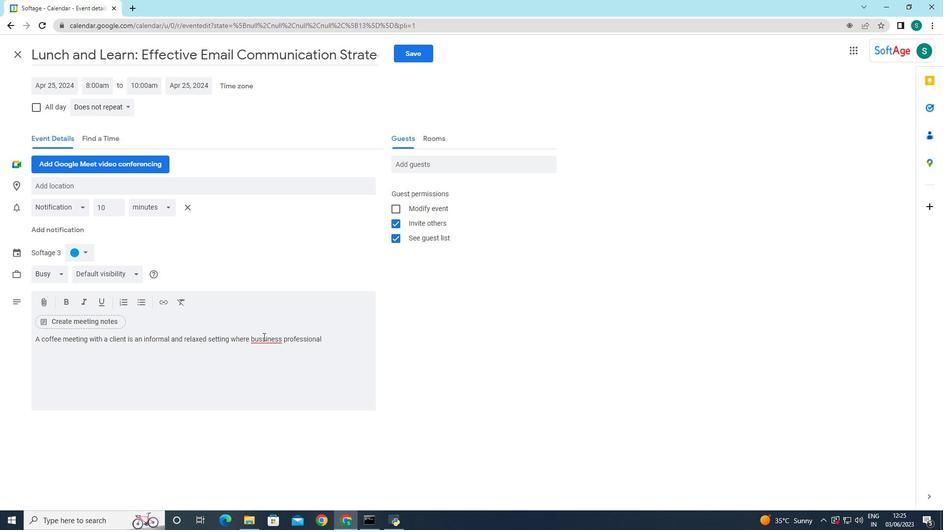 
Action: Mouse moved to (265, 344)
Screenshot: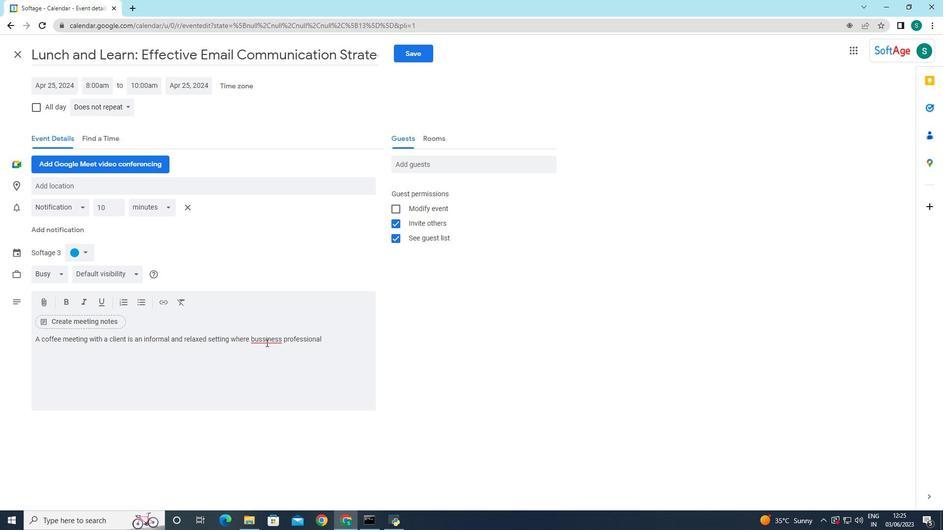 
Action: Mouse pressed right at (265, 344)
Screenshot: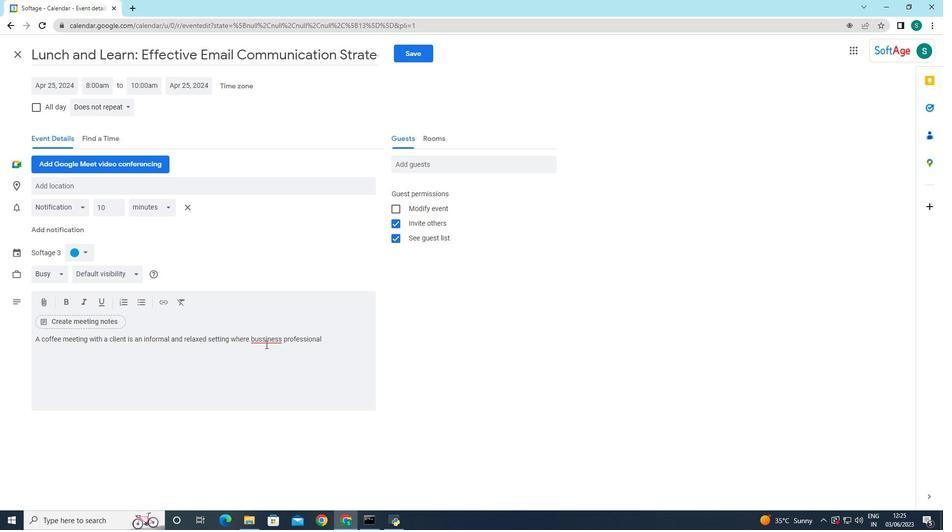 
Action: Mouse moved to (277, 354)
Screenshot: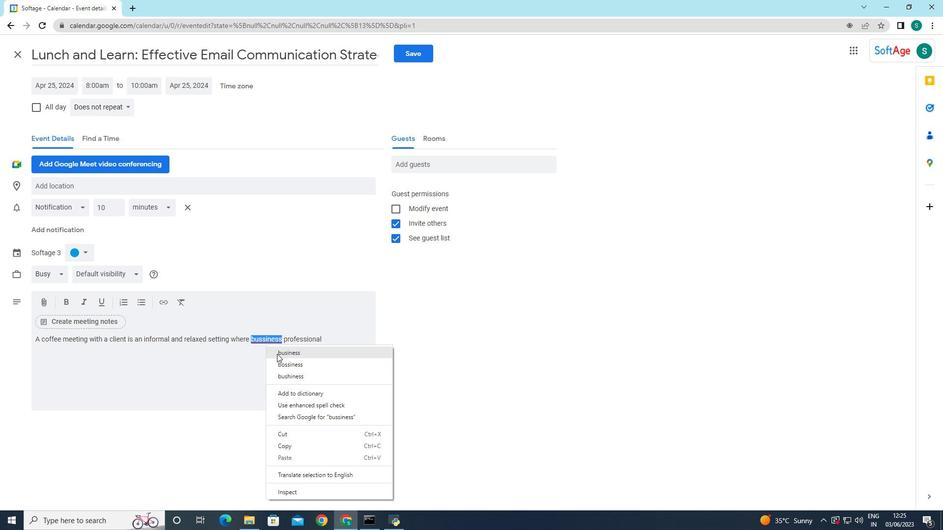 
Action: Mouse pressed left at (277, 354)
Screenshot: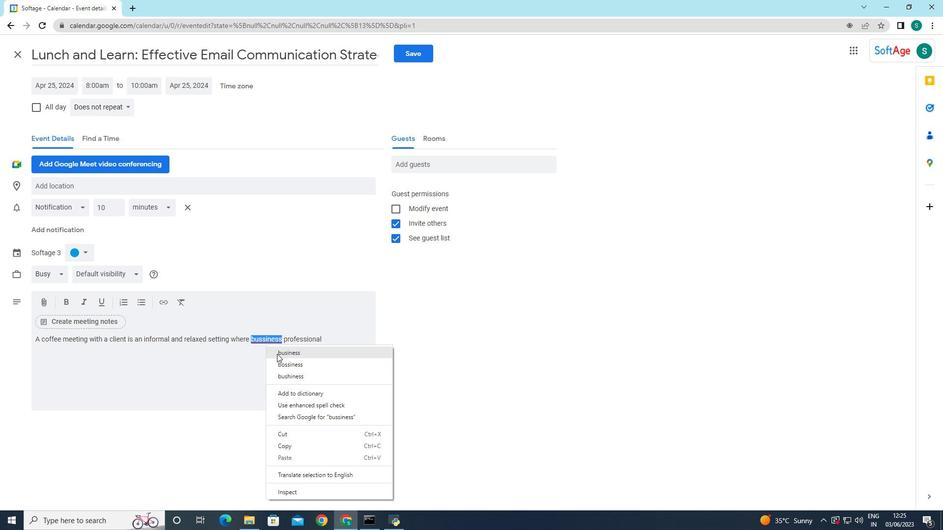 
Action: Mouse moved to (323, 340)
Screenshot: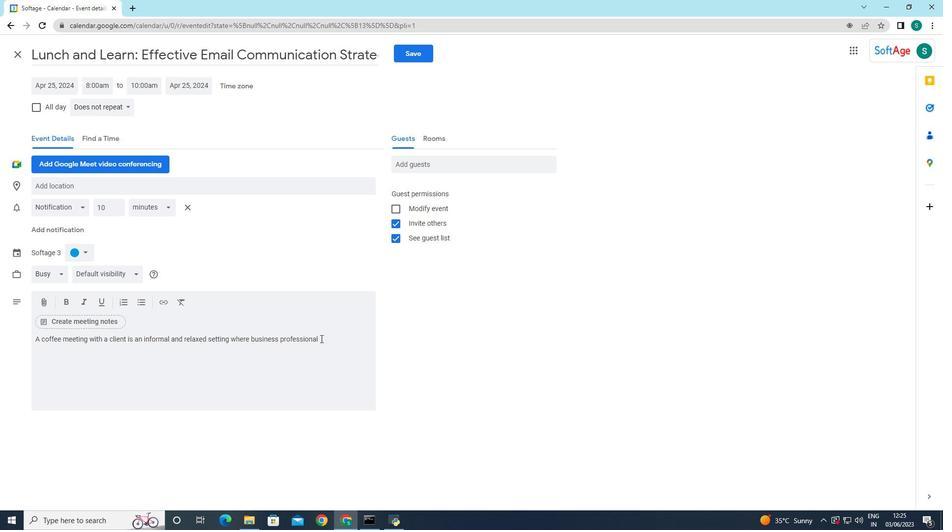 
Action: Mouse pressed left at (323, 340)
Screenshot: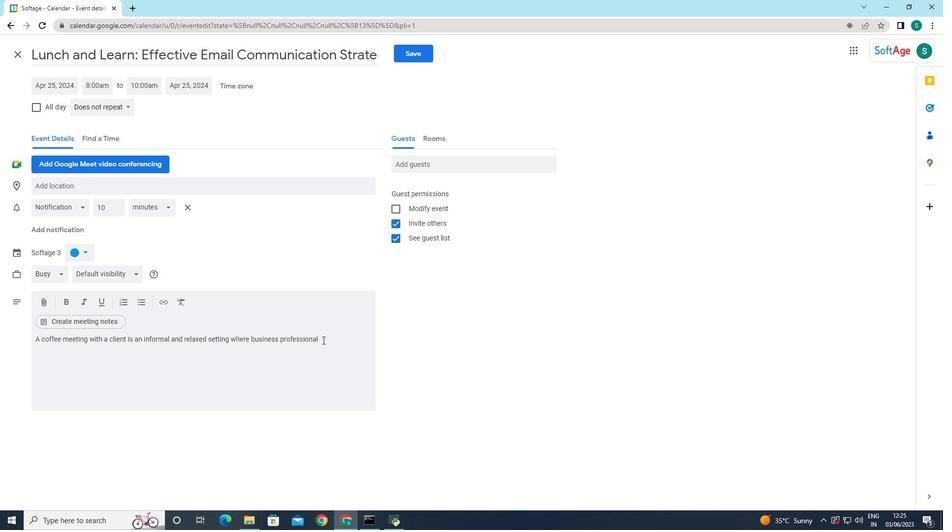 
Action: Key pressed <Key.space><Key.backspace><Key.backspace>s<Key.backspace>ls<Key.space>come<Key.space>together<Key.space>to<Key.space>discuss<Key.space>matters<Key.space>tr<Key.backspace><Key.backspace>related<Key.space>to<Key.space>their<Key.space>professio<Key.backspace>onal<Key.space>relatios<Key.backspace>nsho<Key.backspace>ip.<Key.space><Key.caps_lock>I<Key.caps_lock>t<Key.space>provides<Key.space>and<Key.space><Key.backspace><Key.backspace><Key.space>opportunity<Key.space>to<Key.space>connecte<Key.backspace><Key.space>on<Key.space>a<Key.space>o<Key.backspace>more<Key.space>personal<Key.space>level,<Key.space>build<Key.space>rapport,<Key.space>ajd<Key.backspace><Key.backspace>nd<Key.space>strengthen<Key.space>the<Key.space>bussi<Key.backspace><Key.backspace>iness<Key.space>partnership<Key.space><Key.backspace>.
Screenshot: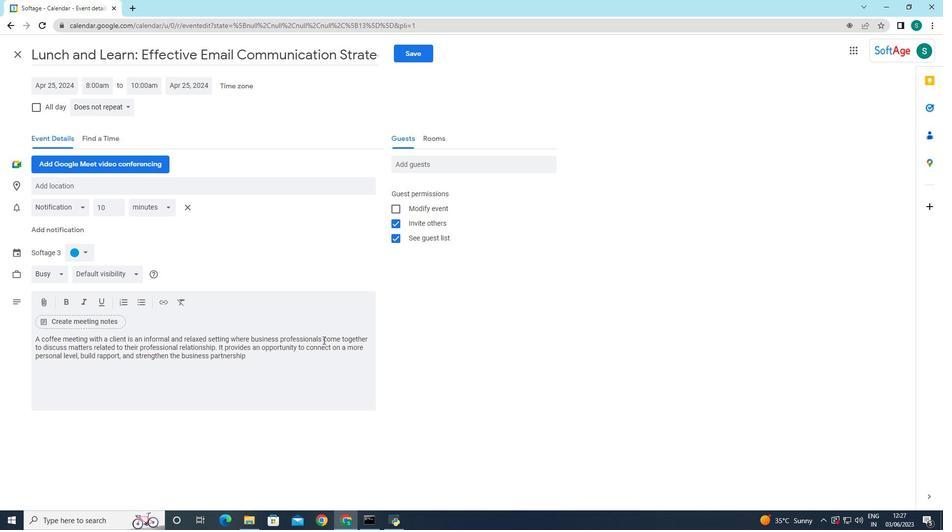 
Action: Mouse moved to (82, 249)
Screenshot: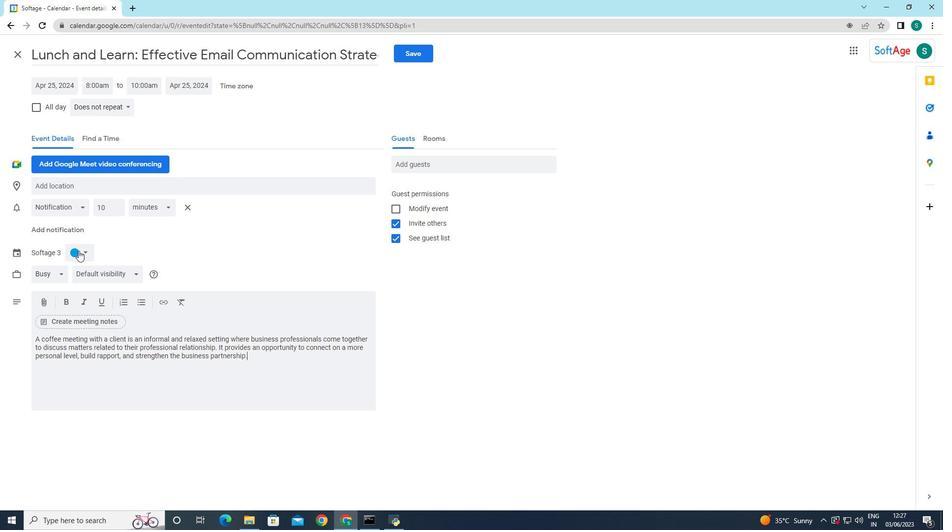
Action: Mouse pressed left at (82, 249)
Screenshot: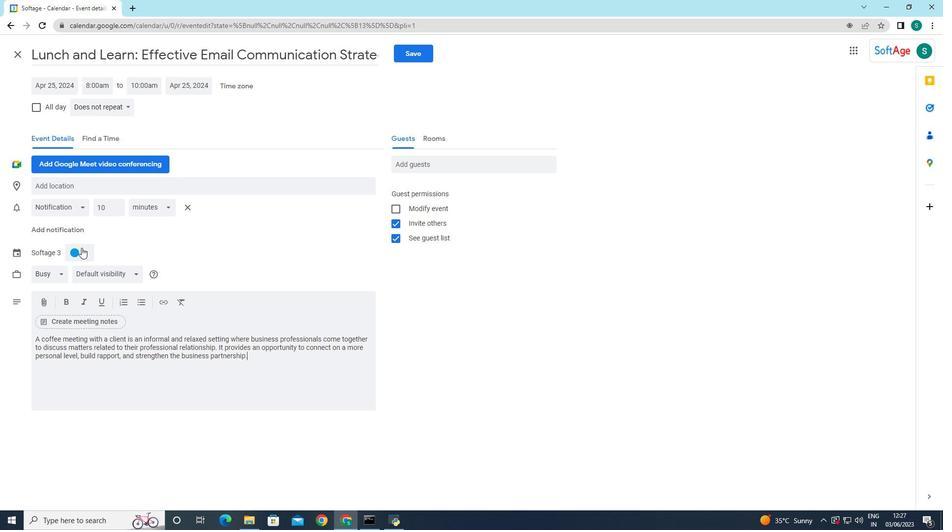 
Action: Mouse moved to (75, 314)
Screenshot: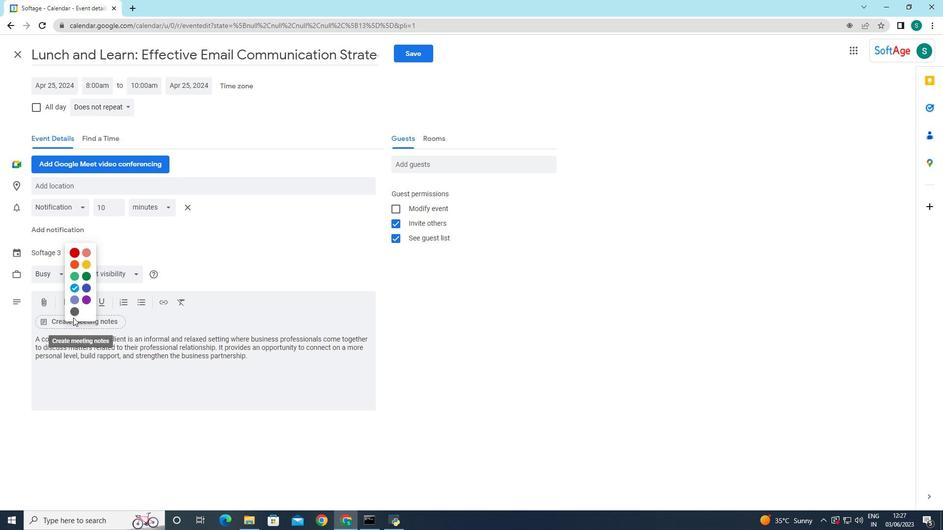 
Action: Mouse pressed left at (75, 314)
Screenshot: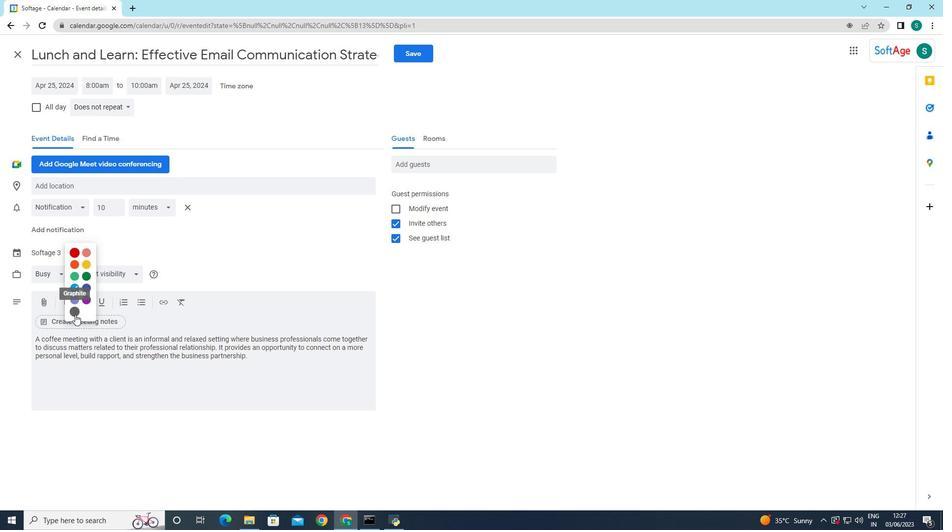 
Action: Mouse moved to (64, 179)
Screenshot: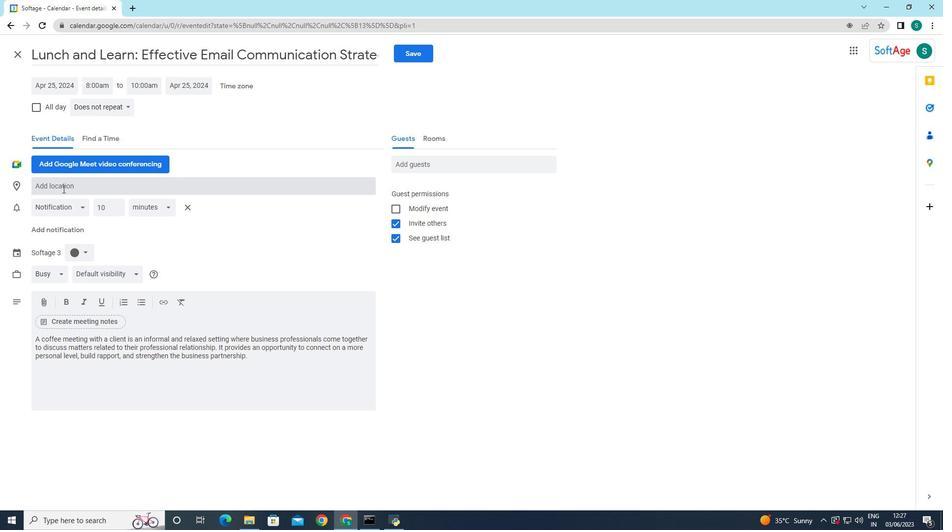 
Action: Mouse pressed left at (64, 179)
Screenshot: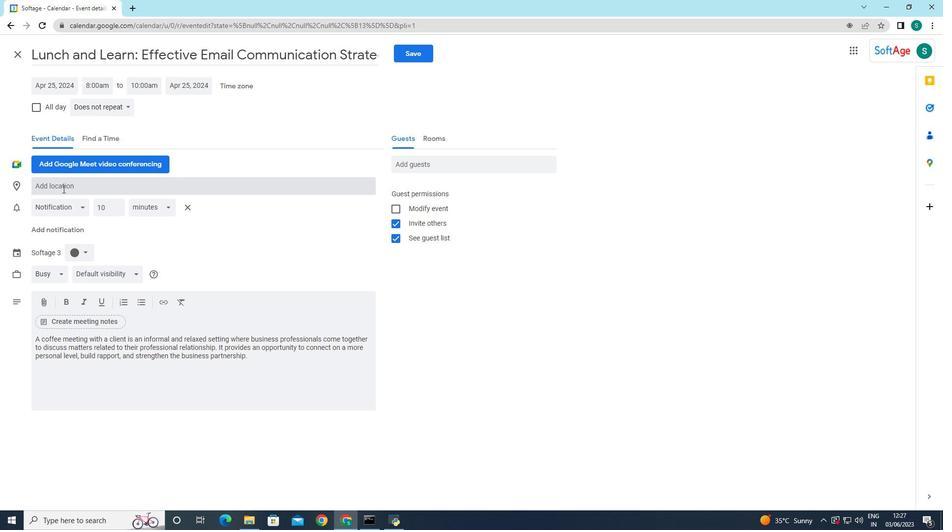 
Action: Mouse moved to (66, 184)
Screenshot: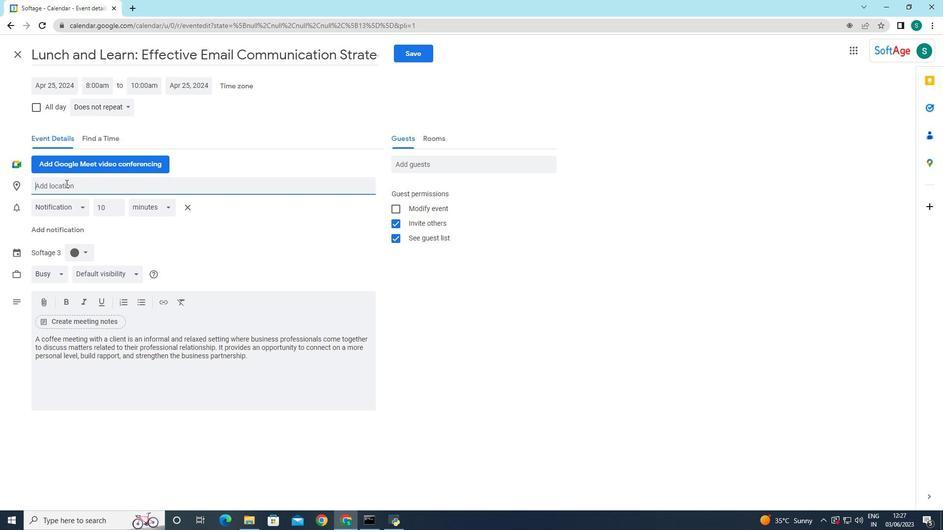 
Action: Key pressed 5<Key.backspace>456<Key.space><Key.shift>Seine<Key.space><Key.shift><Key.shift><Key.shift>River,<Key.space><Key.shift>Paris<Key.space><Key.shift>France
Screenshot: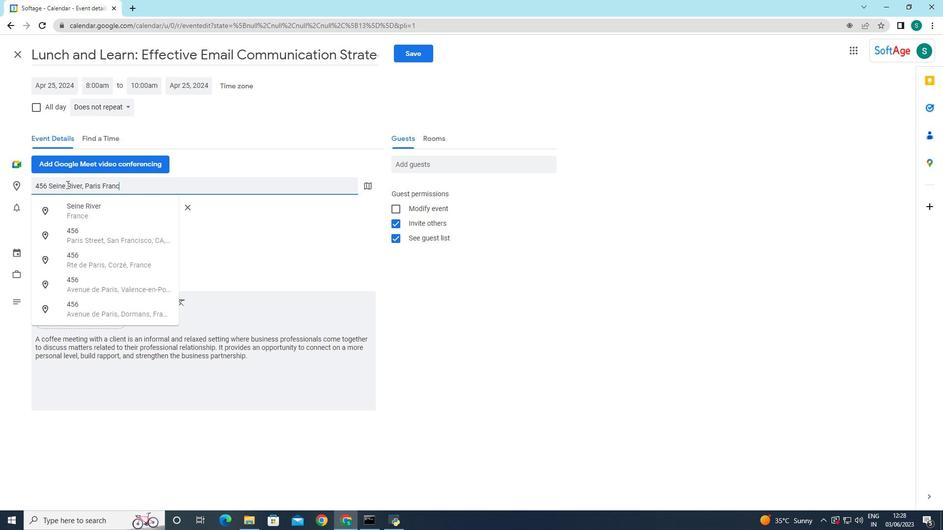 
Action: Mouse moved to (251, 250)
Screenshot: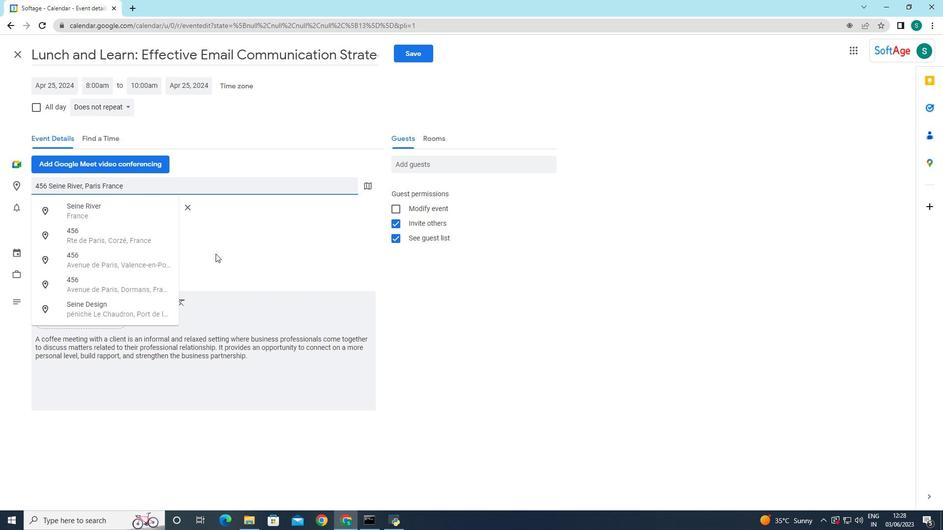 
Action: Mouse pressed left at (251, 250)
Screenshot: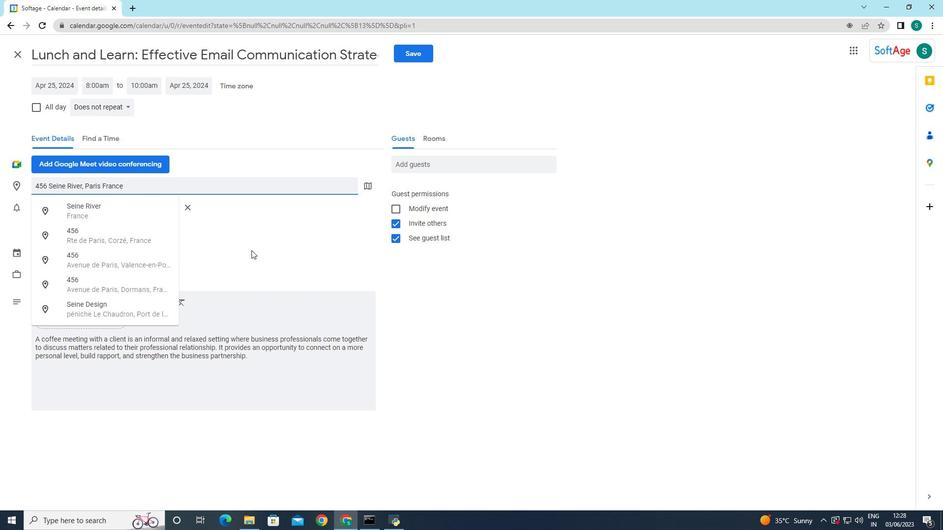 
Action: Mouse moved to (414, 165)
Screenshot: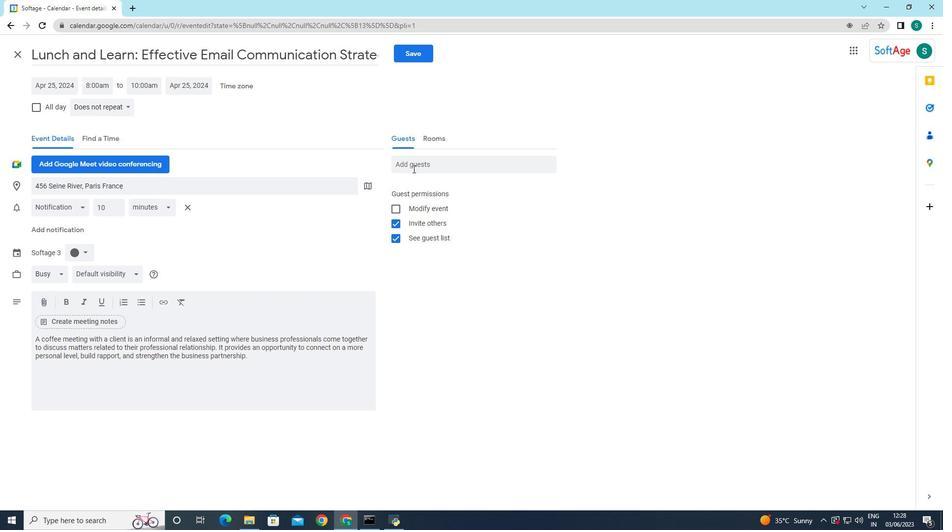
Action: Mouse pressed left at (414, 165)
Screenshot: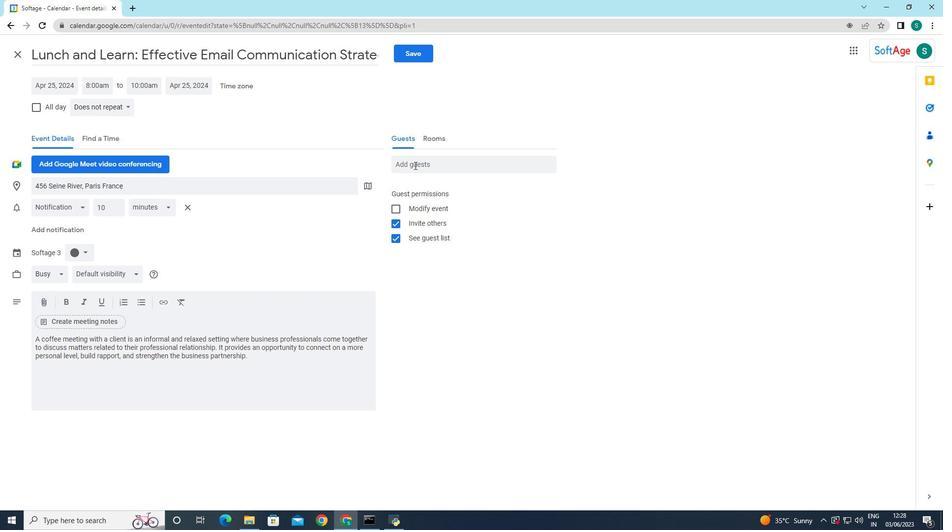 
Action: Key pressed softage.
Screenshot: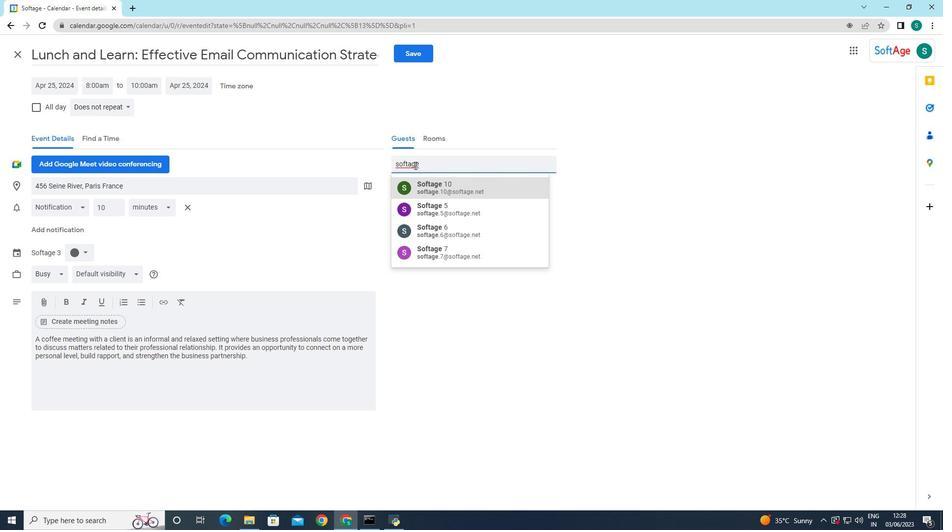 
Action: Mouse moved to (447, 259)
Screenshot: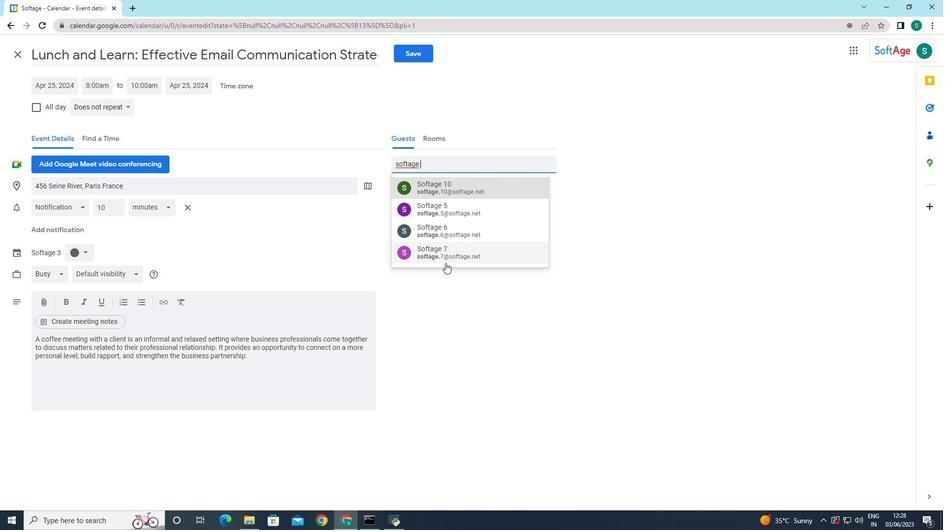 
Action: Key pressed 4
Screenshot: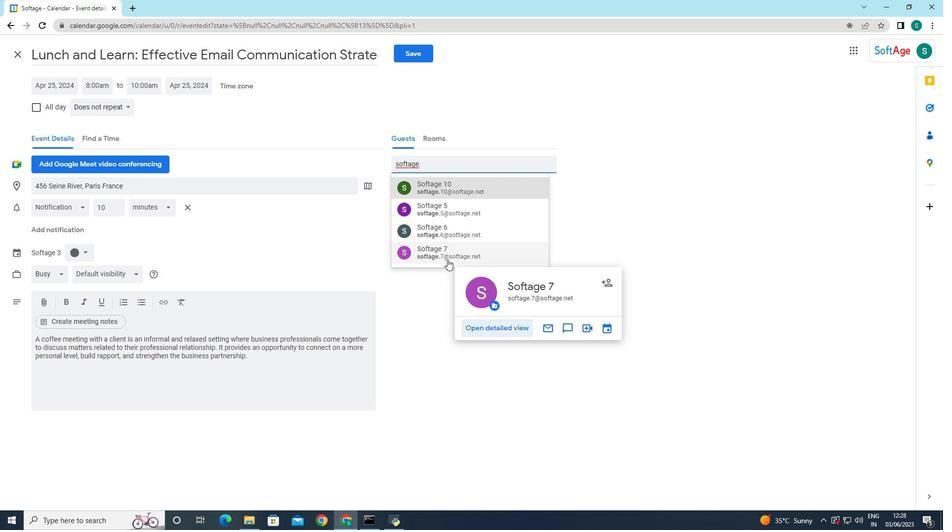 
Action: Mouse moved to (447, 189)
Screenshot: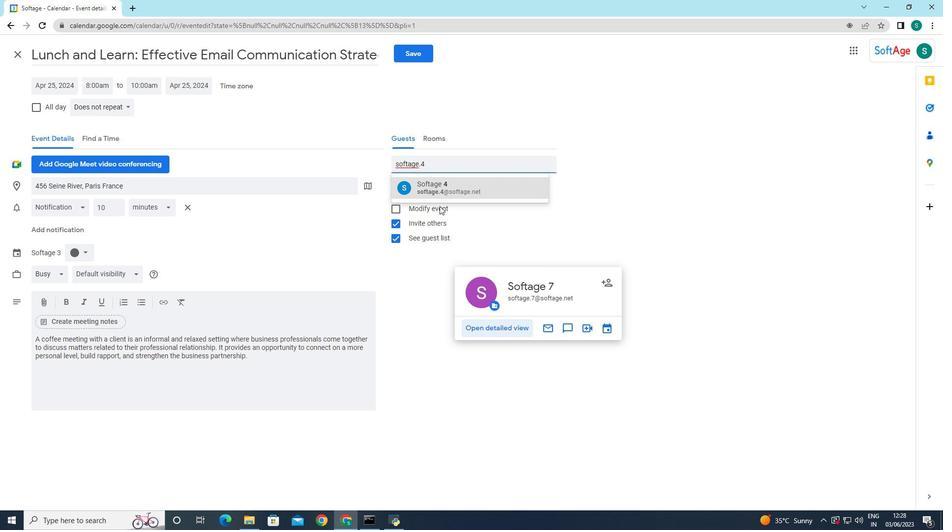 
Action: Mouse pressed left at (447, 189)
Screenshot: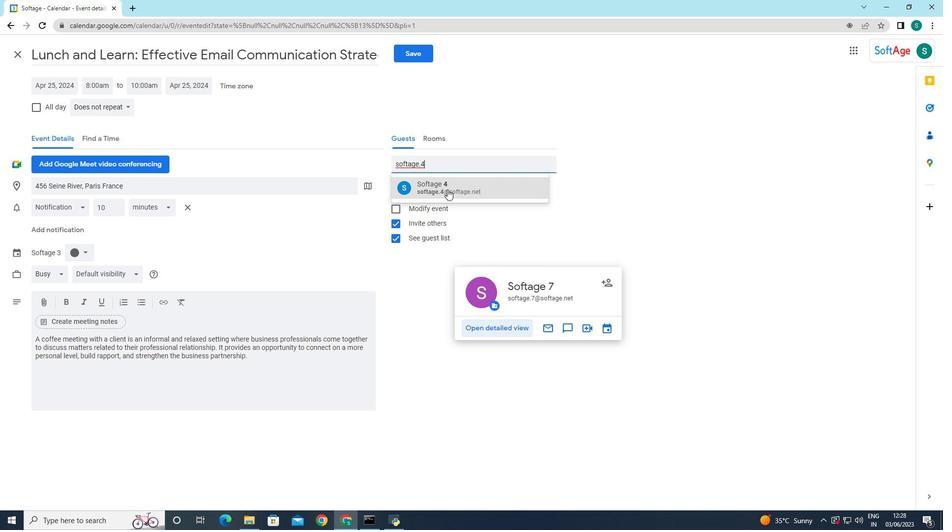 
Action: Mouse moved to (445, 168)
Screenshot: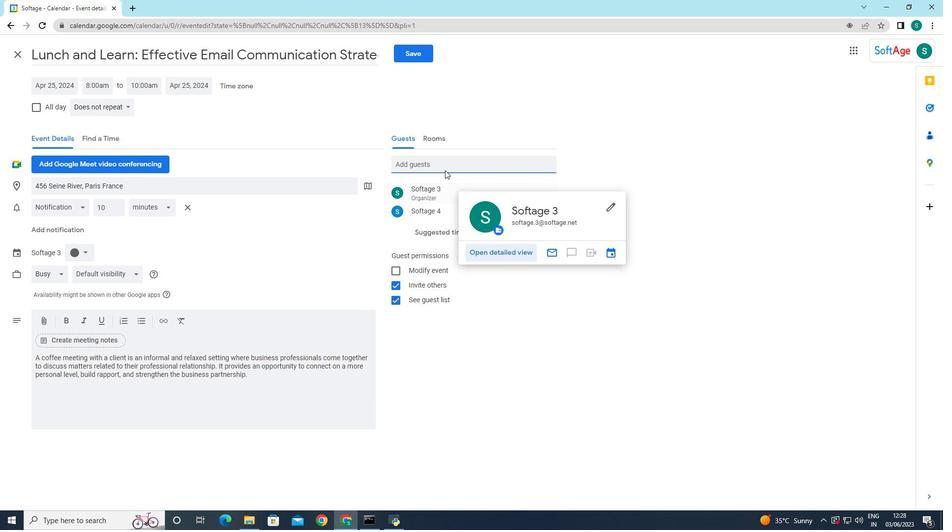 
Action: Mouse pressed left at (445, 168)
Screenshot: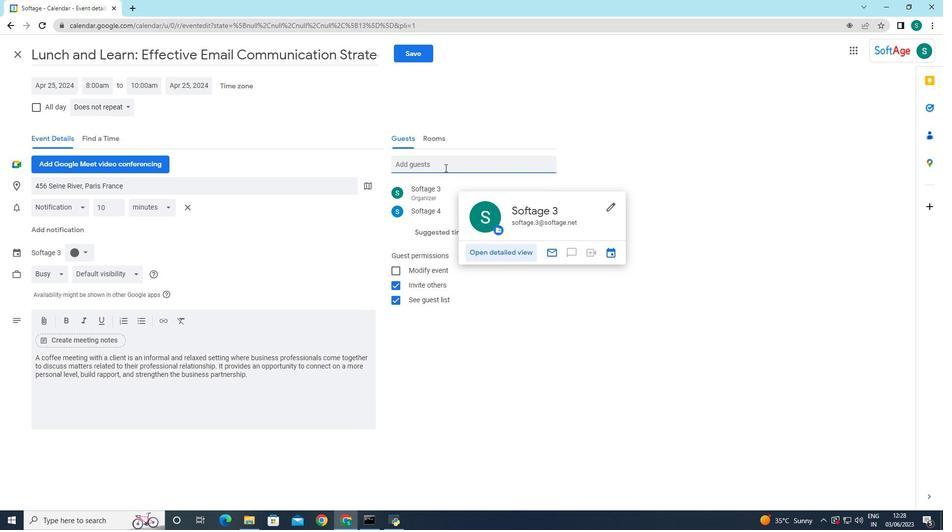 
Action: Key pressed softage.2
Screenshot: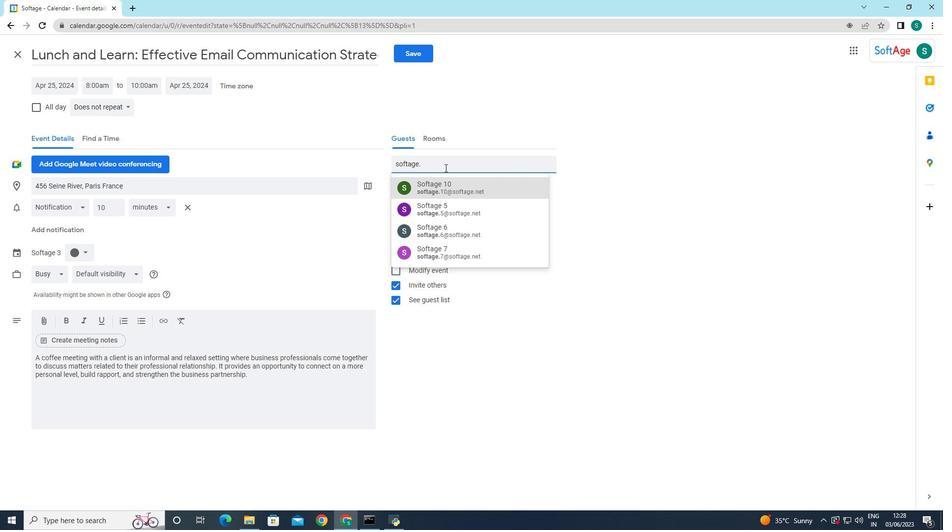 
Action: Mouse moved to (467, 192)
Screenshot: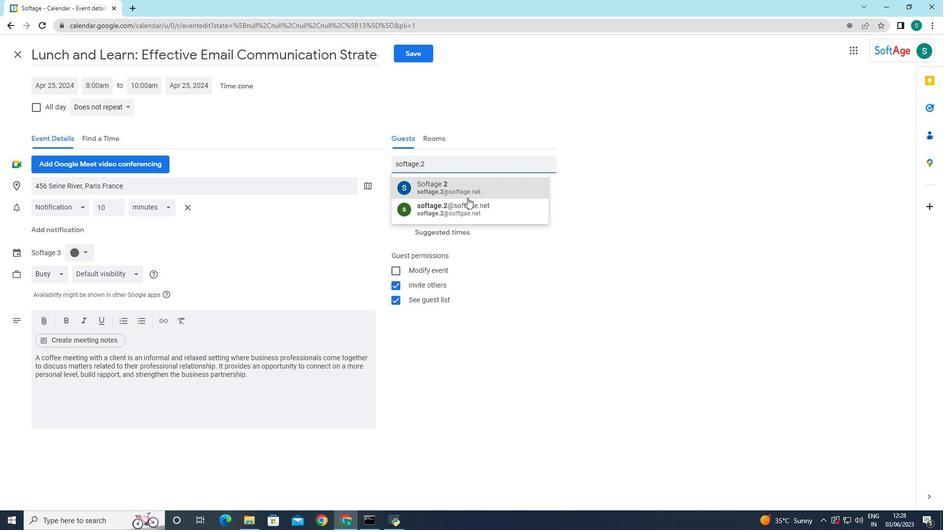 
Action: Mouse pressed left at (467, 192)
Screenshot: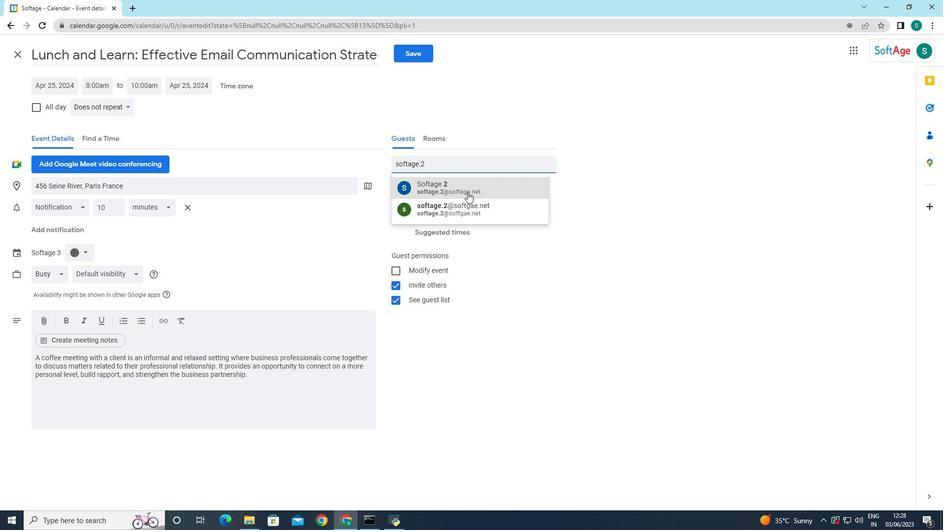 
Action: Mouse moved to (544, 194)
Screenshot: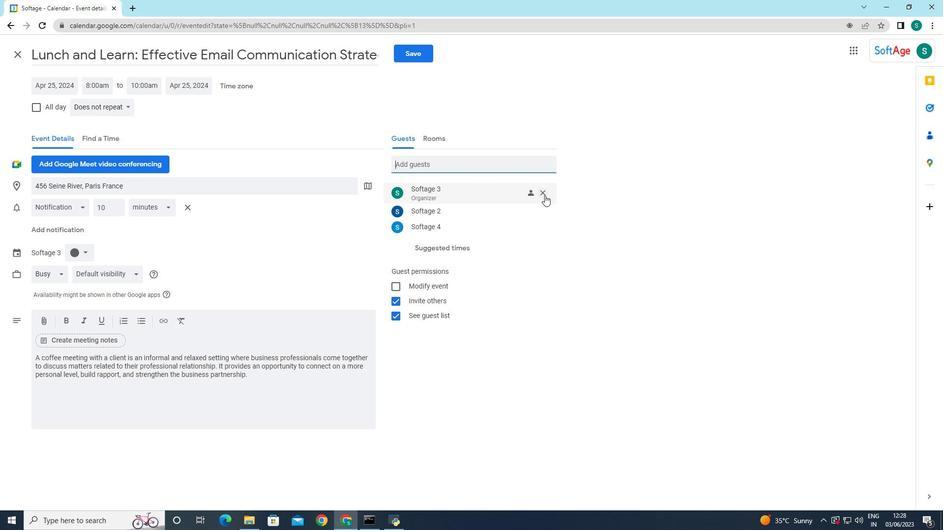 
Action: Mouse pressed left at (544, 194)
Screenshot: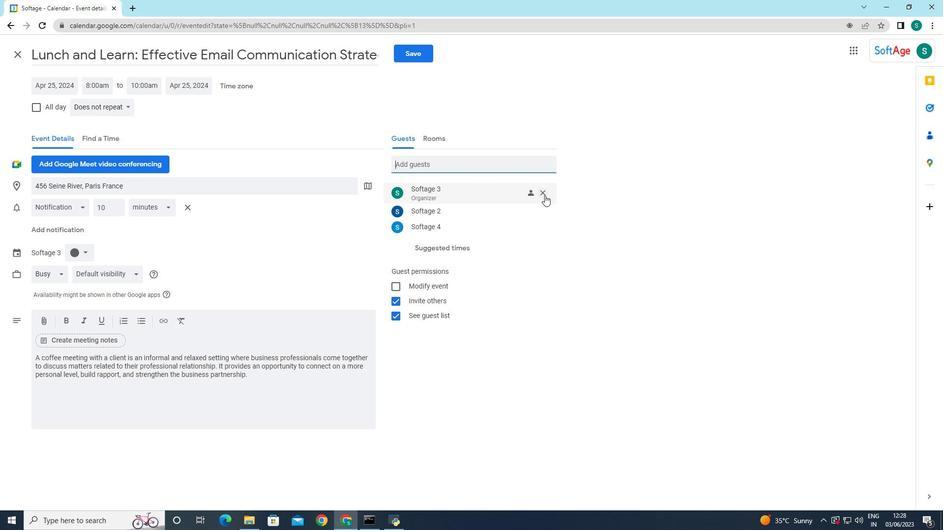 
Action: Mouse moved to (91, 111)
Screenshot: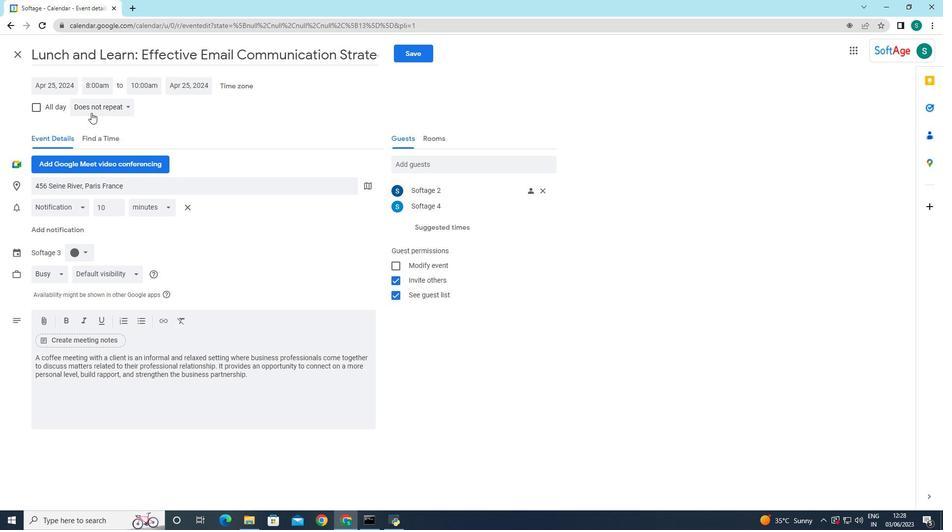
Action: Mouse pressed left at (91, 111)
Screenshot: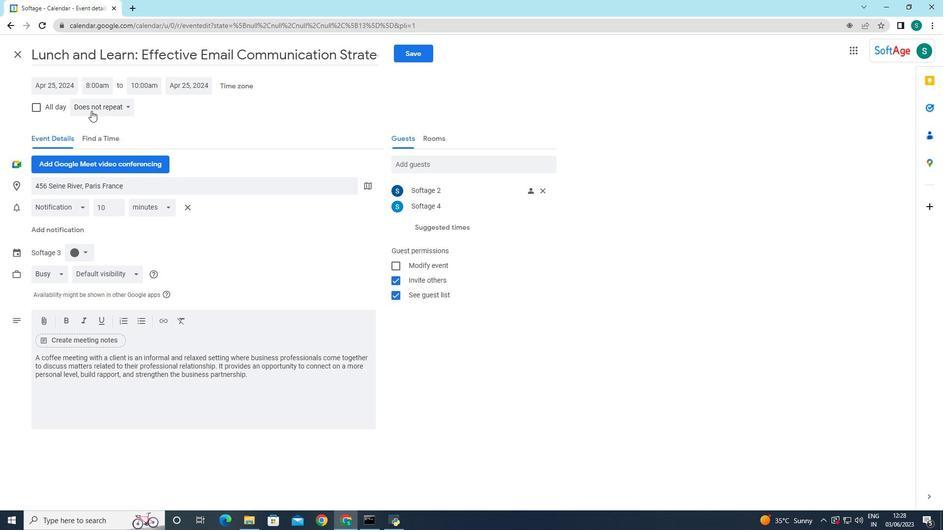 
Action: Mouse moved to (110, 211)
Screenshot: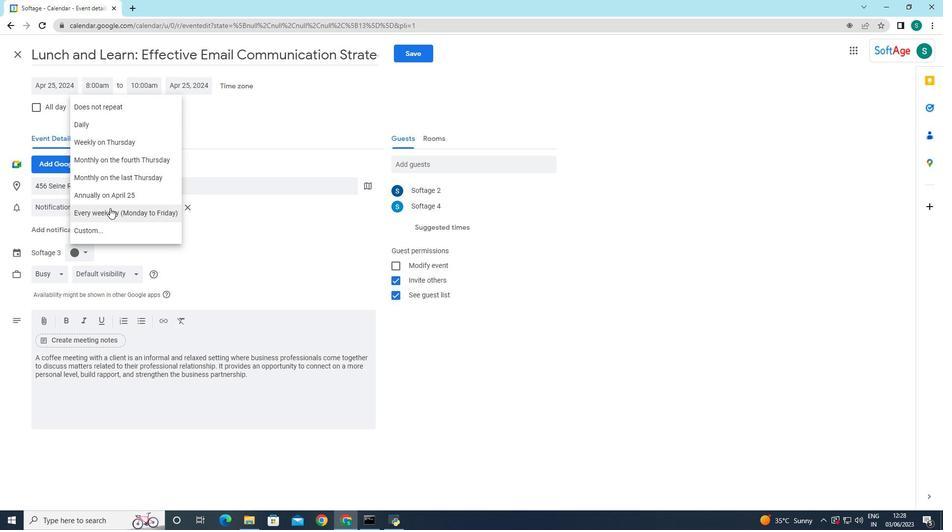
Action: Mouse pressed left at (110, 211)
Screenshot: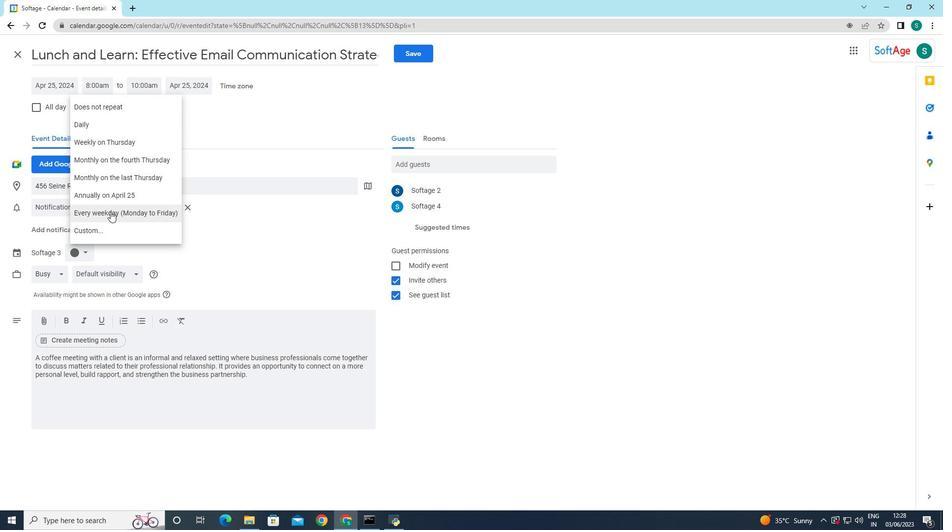 
Action: Mouse moved to (401, 57)
Screenshot: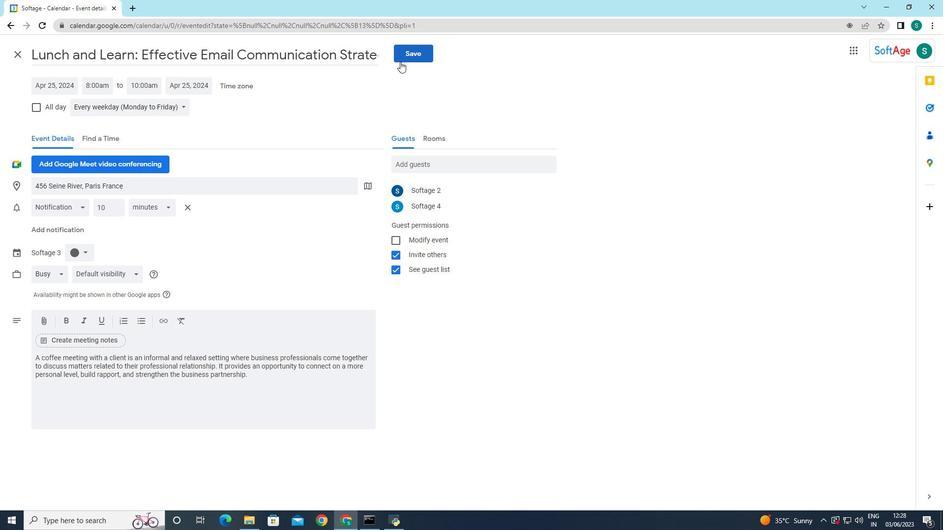 
Action: Mouse pressed left at (401, 57)
Screenshot: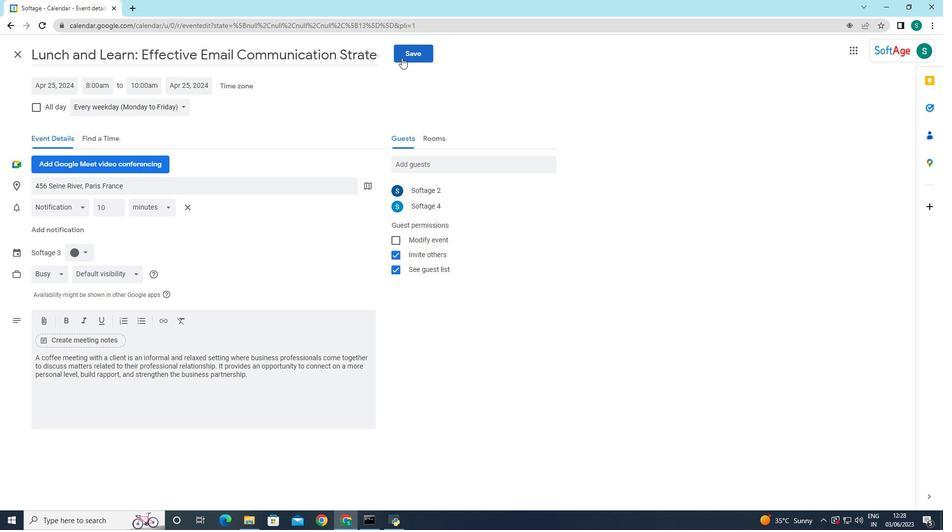 
Action: Mouse moved to (559, 295)
Screenshot: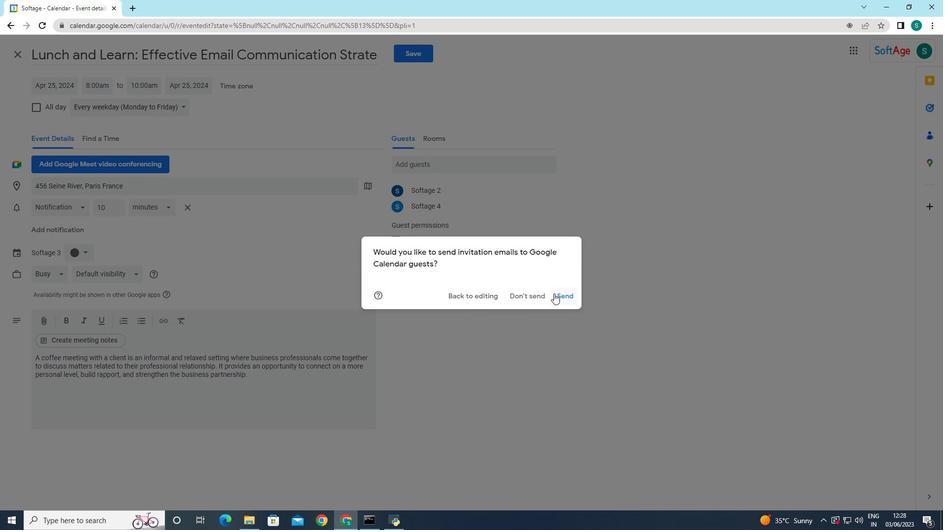 
Action: Mouse pressed left at (559, 295)
Screenshot: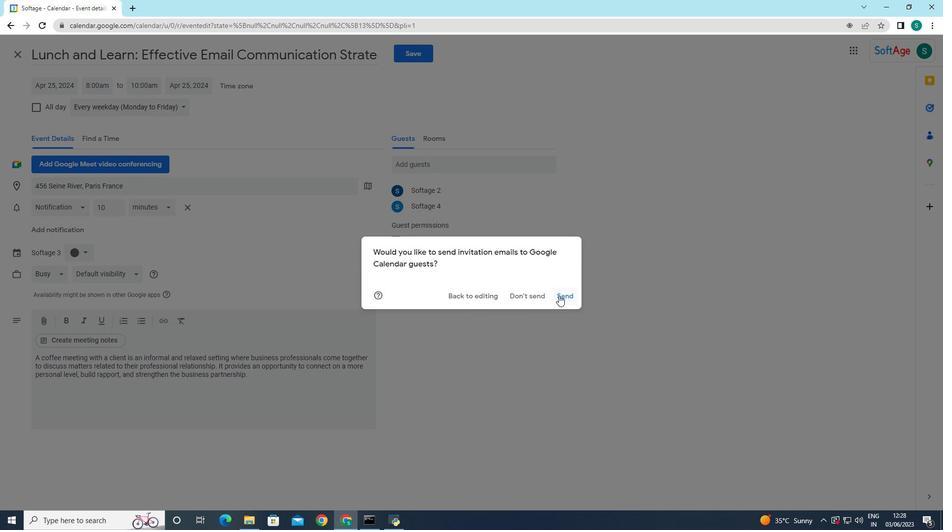 
Action: Mouse moved to (544, 299)
Screenshot: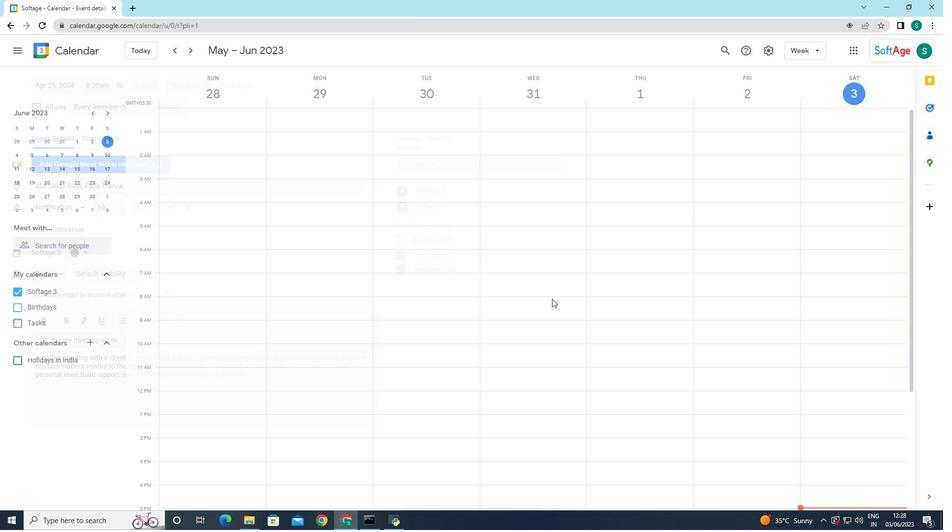 
